Task: Find connections with filter location New Glasgow with filter topic #Startupswith filter profile language German with filter current company Jet Airways with filter school Anjuman Institute of Technology and Management with filter industry Technology, Information and Media with filter service category Product Marketing with filter keywords title Title Analyst
Action: Mouse moved to (263, 308)
Screenshot: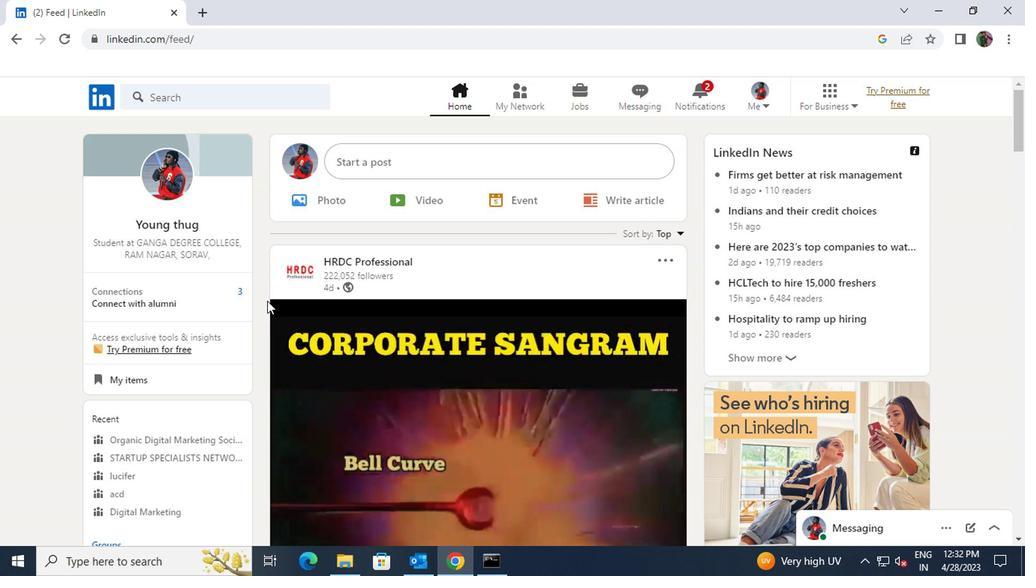 
Action: Mouse pressed left at (263, 308)
Screenshot: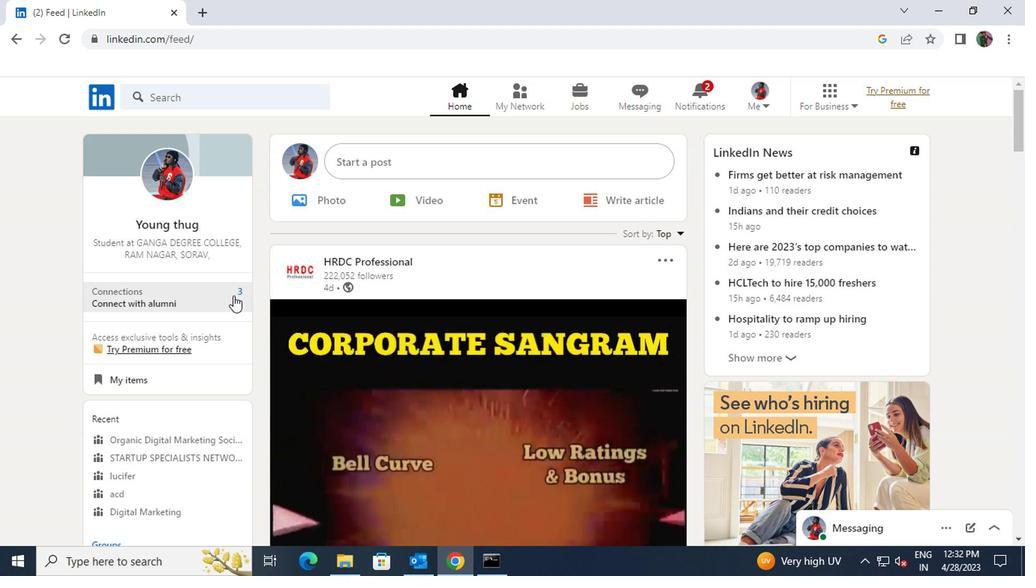 
Action: Mouse moved to (269, 225)
Screenshot: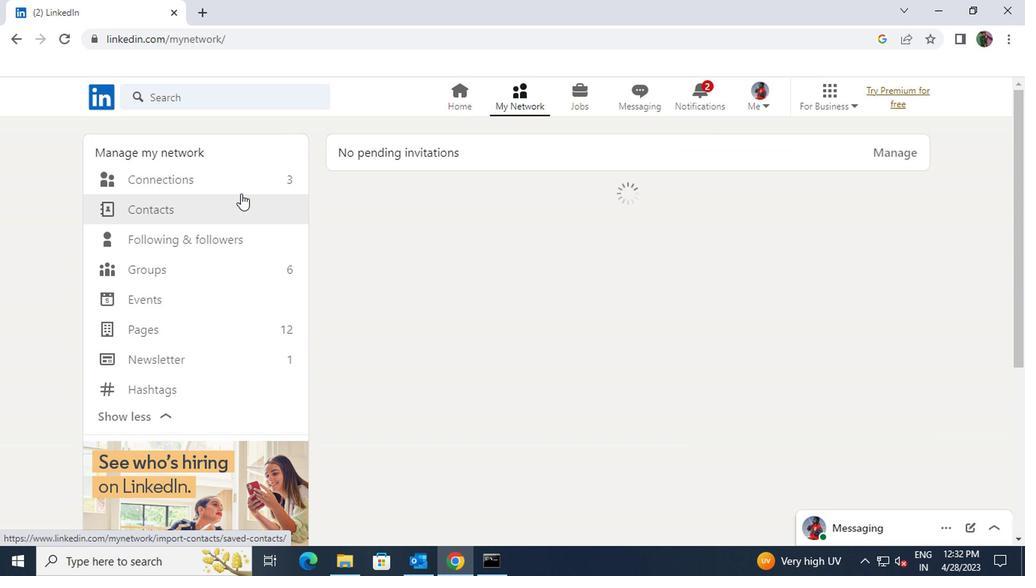 
Action: Mouse pressed left at (269, 225)
Screenshot: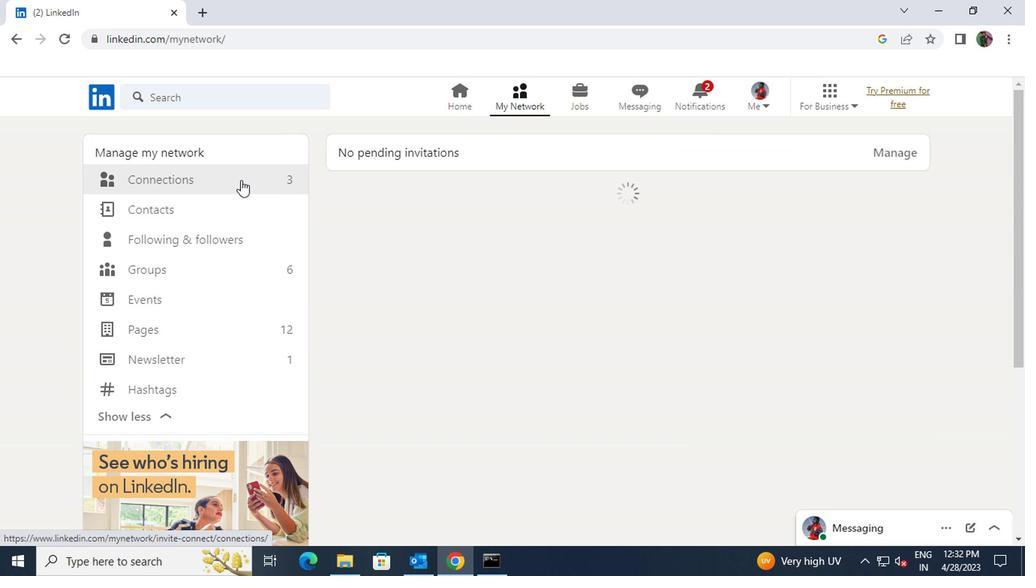 
Action: Mouse moved to (529, 227)
Screenshot: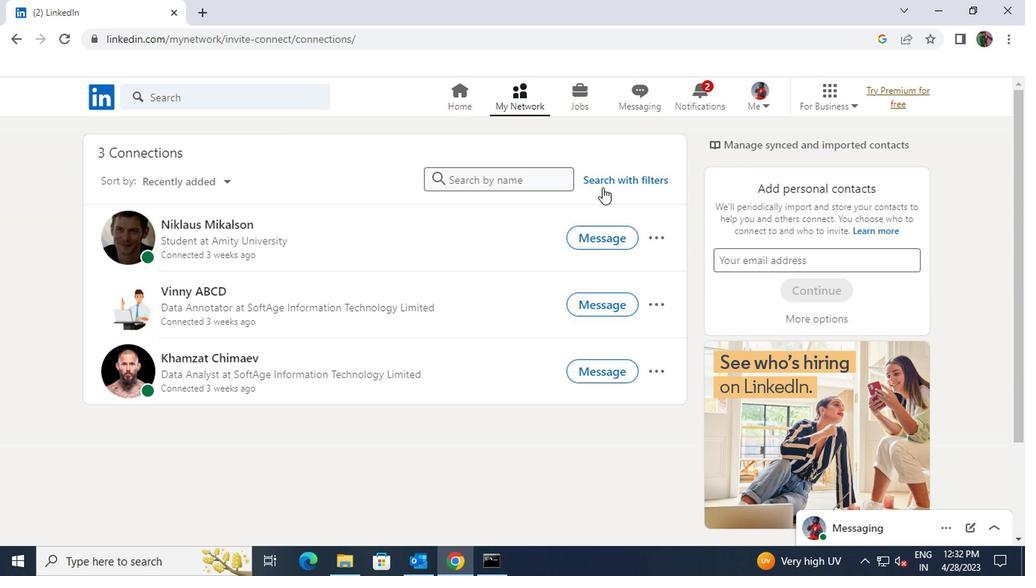
Action: Mouse pressed left at (529, 227)
Screenshot: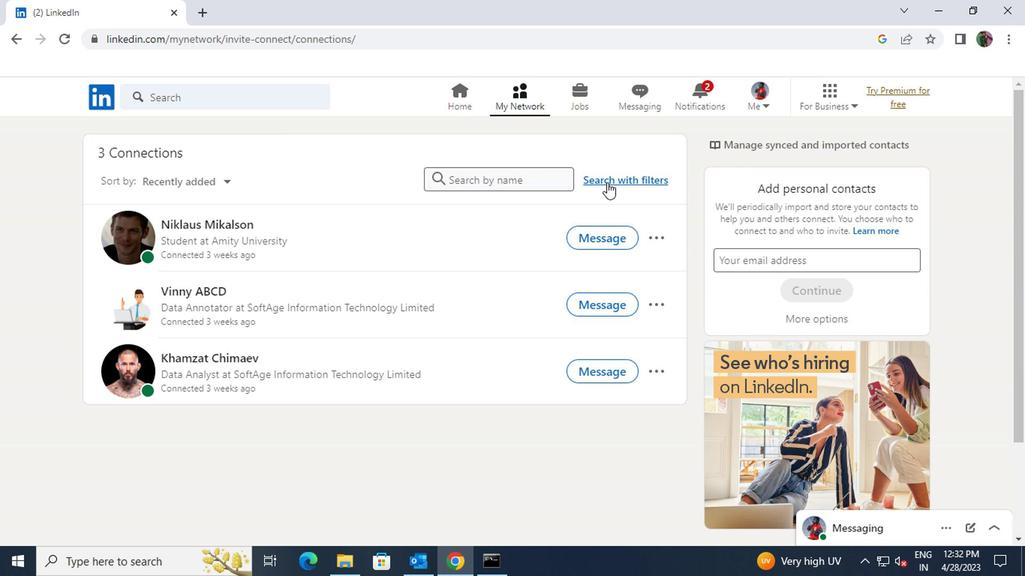 
Action: Mouse moved to (496, 198)
Screenshot: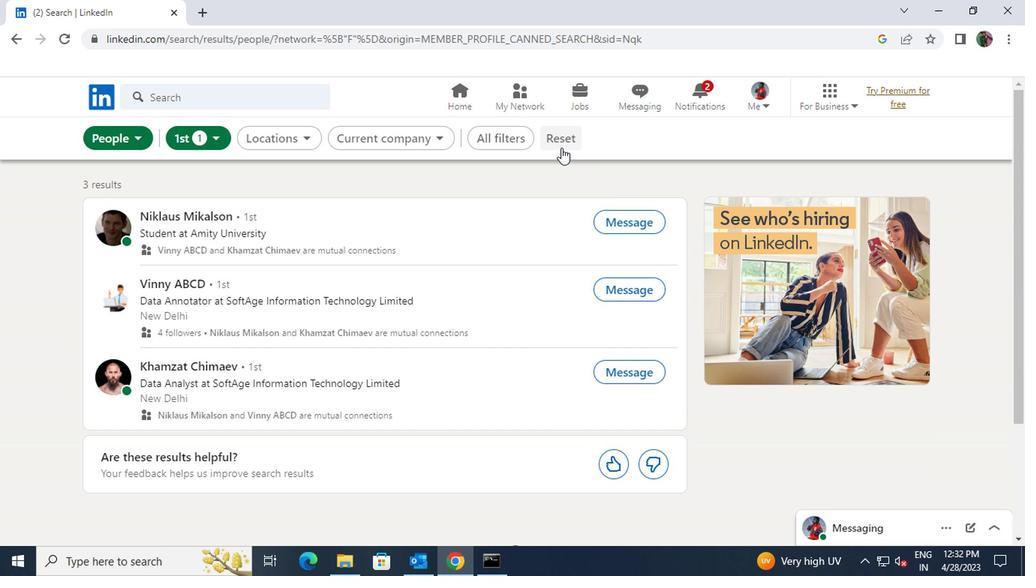 
Action: Mouse pressed left at (496, 198)
Screenshot: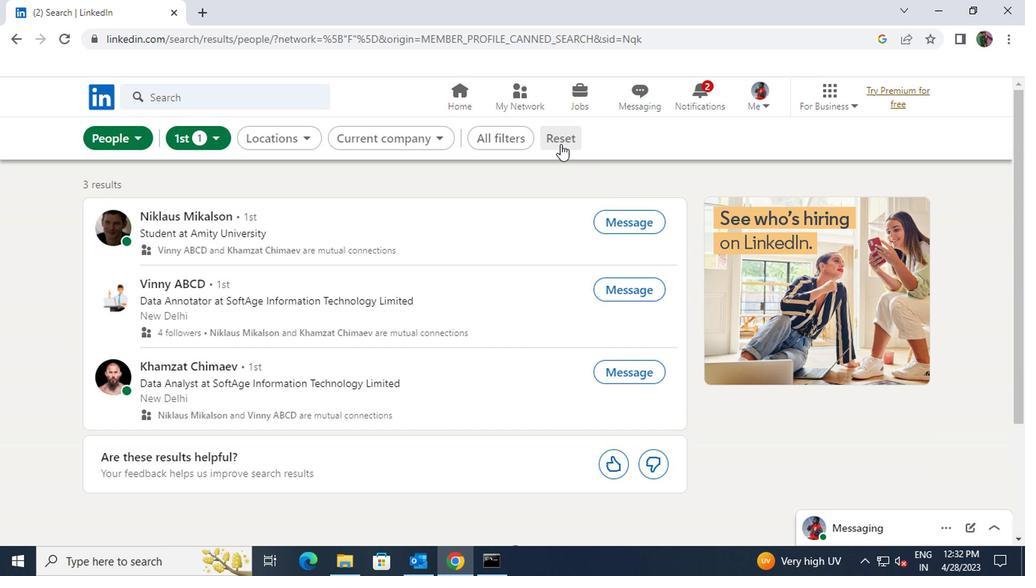 
Action: Mouse moved to (479, 197)
Screenshot: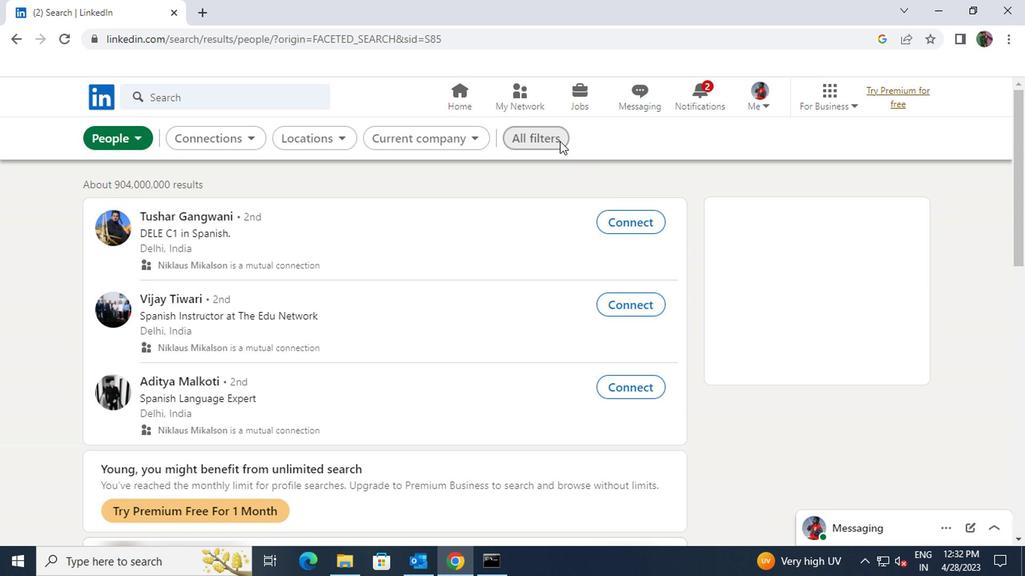 
Action: Mouse pressed left at (479, 197)
Screenshot: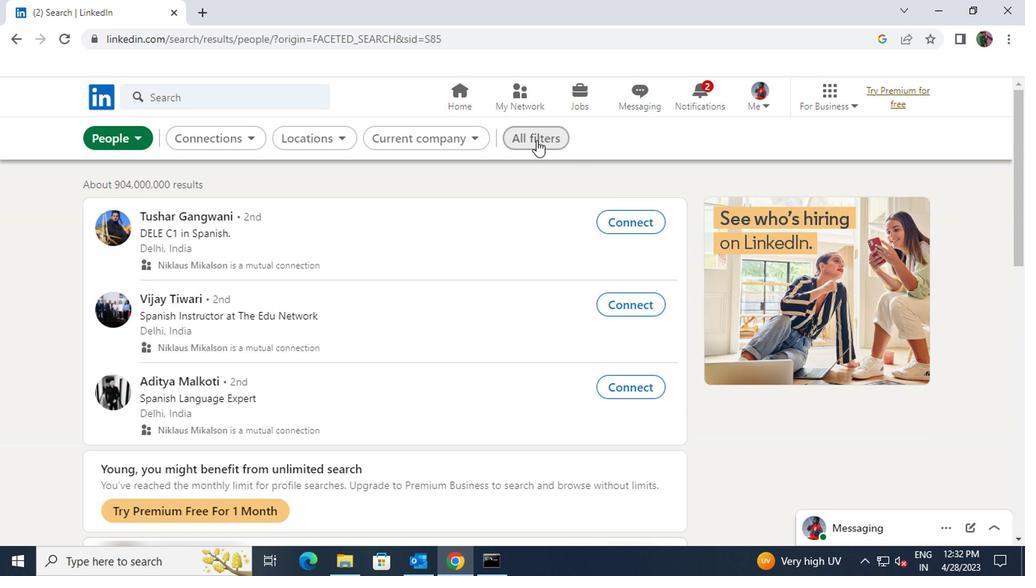 
Action: Mouse moved to (618, 313)
Screenshot: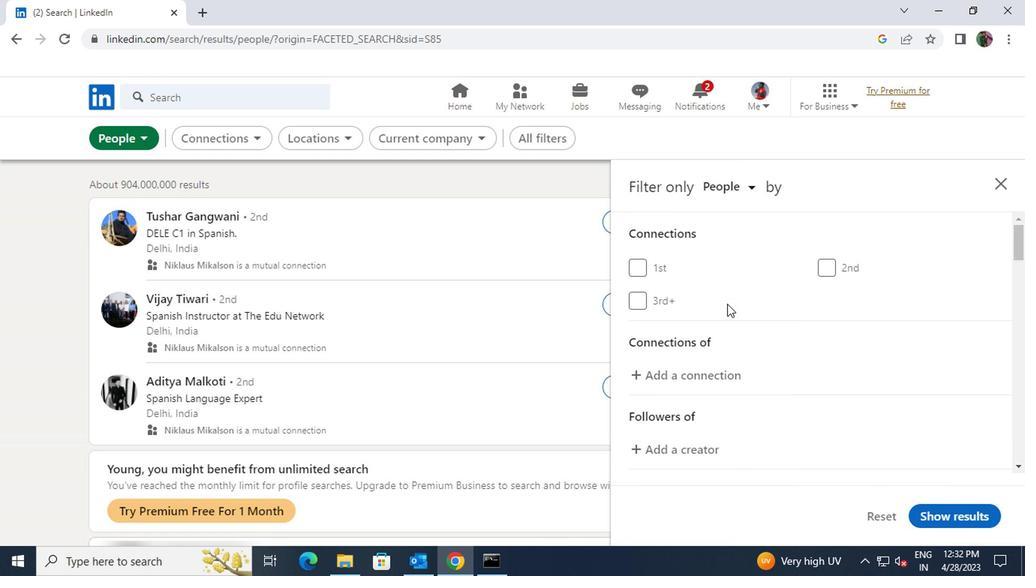 
Action: Mouse scrolled (618, 312) with delta (0, 0)
Screenshot: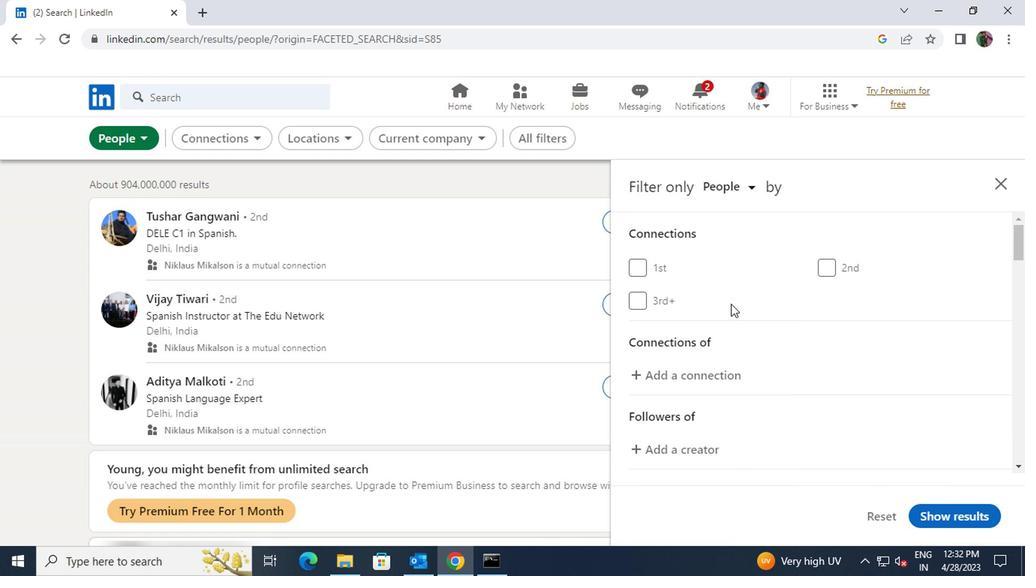 
Action: Mouse scrolled (618, 312) with delta (0, 0)
Screenshot: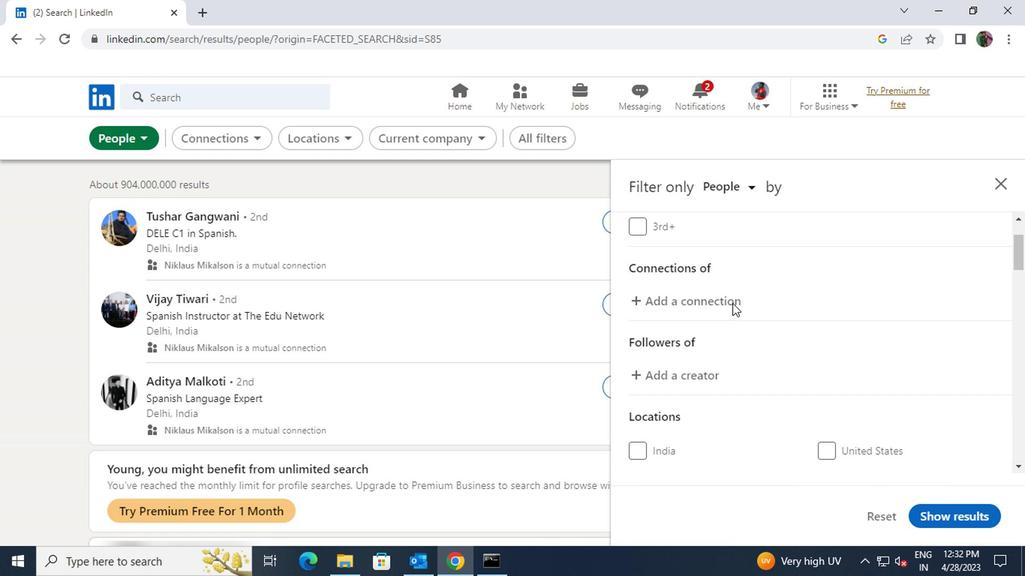 
Action: Mouse scrolled (618, 312) with delta (0, 0)
Screenshot: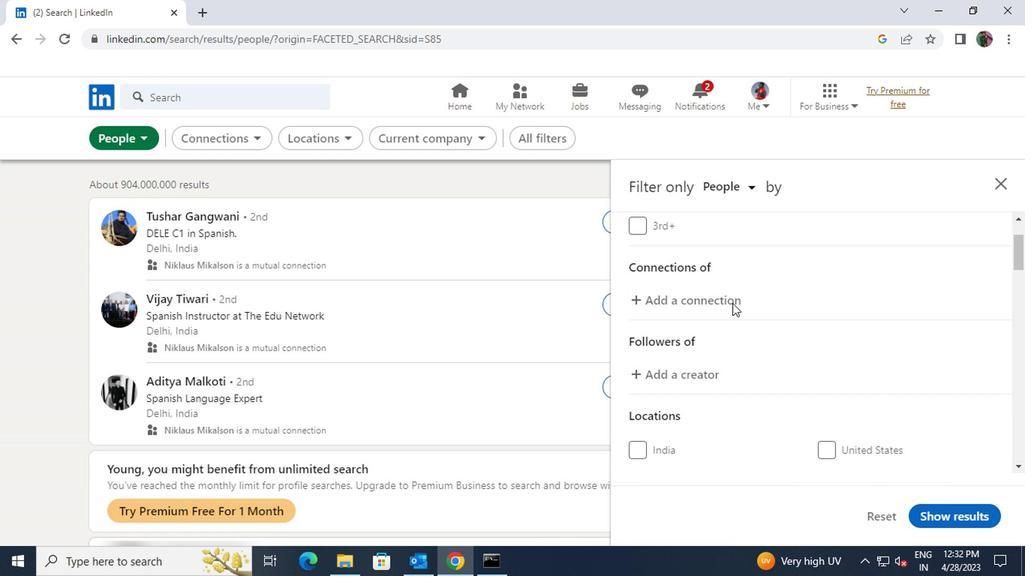 
Action: Mouse moved to (694, 352)
Screenshot: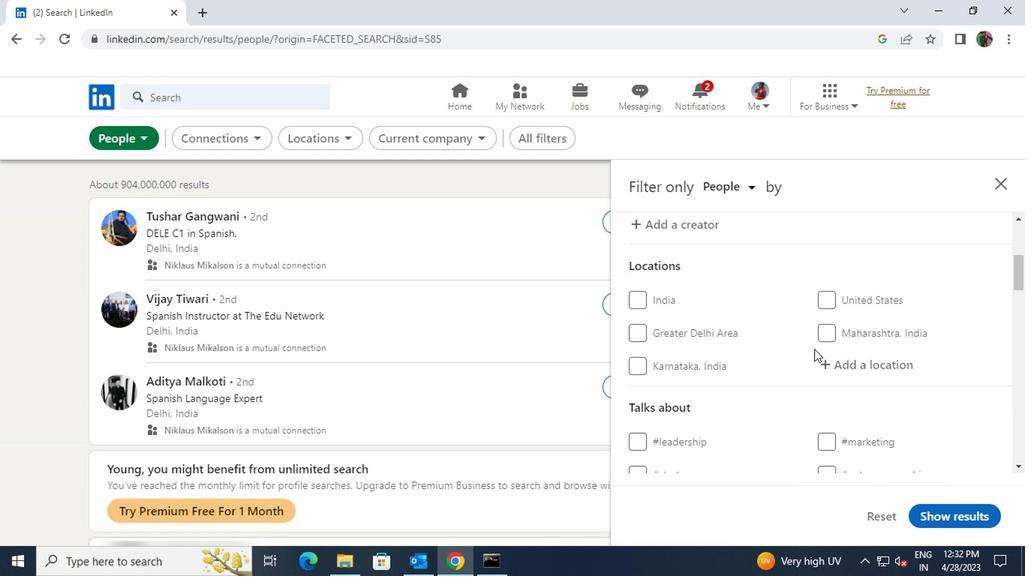 
Action: Mouse pressed left at (694, 352)
Screenshot: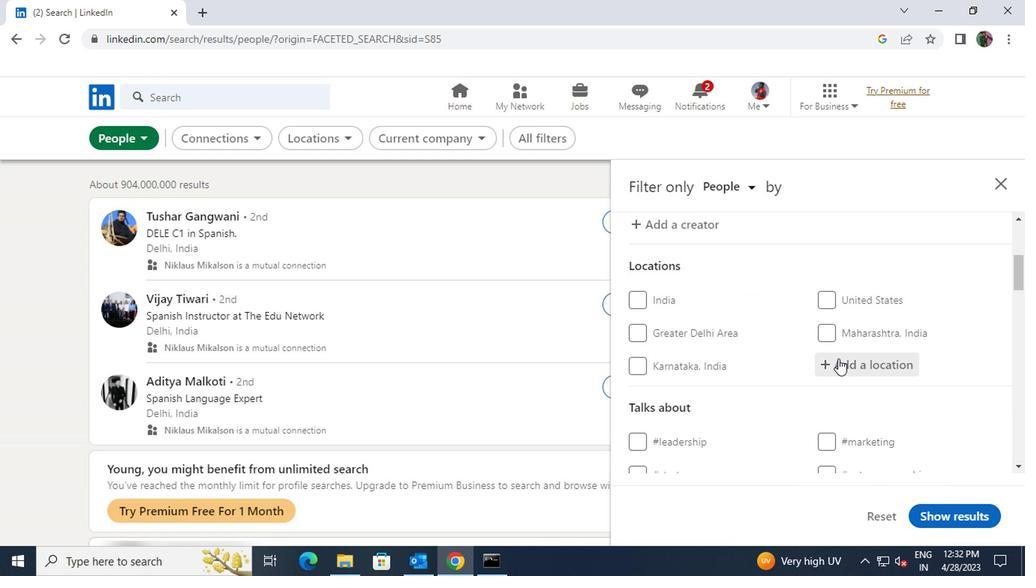 
Action: Key pressed <Key.shift>NEW<Key.space><Key.shift>GLASS
Screenshot: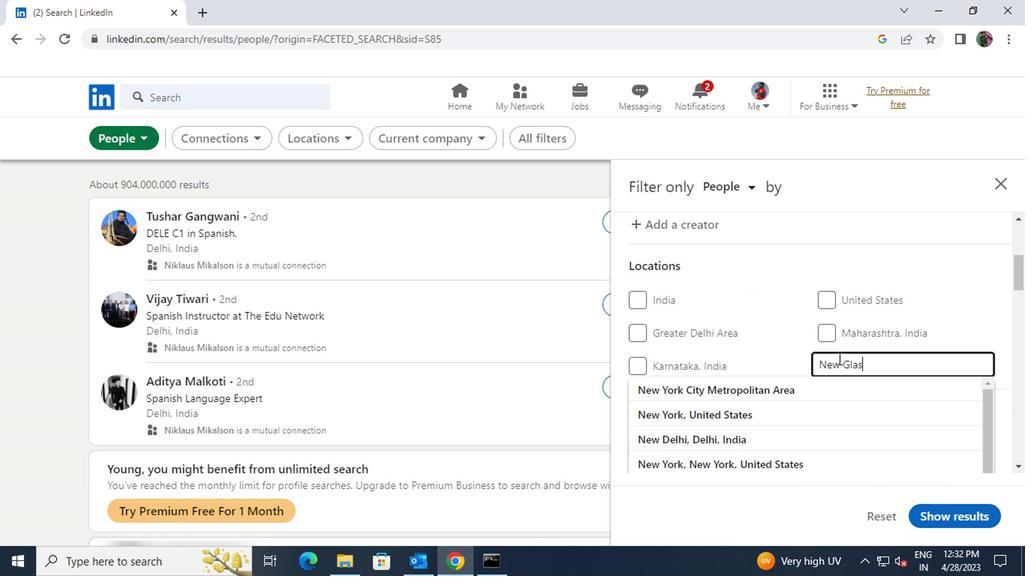 
Action: Mouse moved to (693, 367)
Screenshot: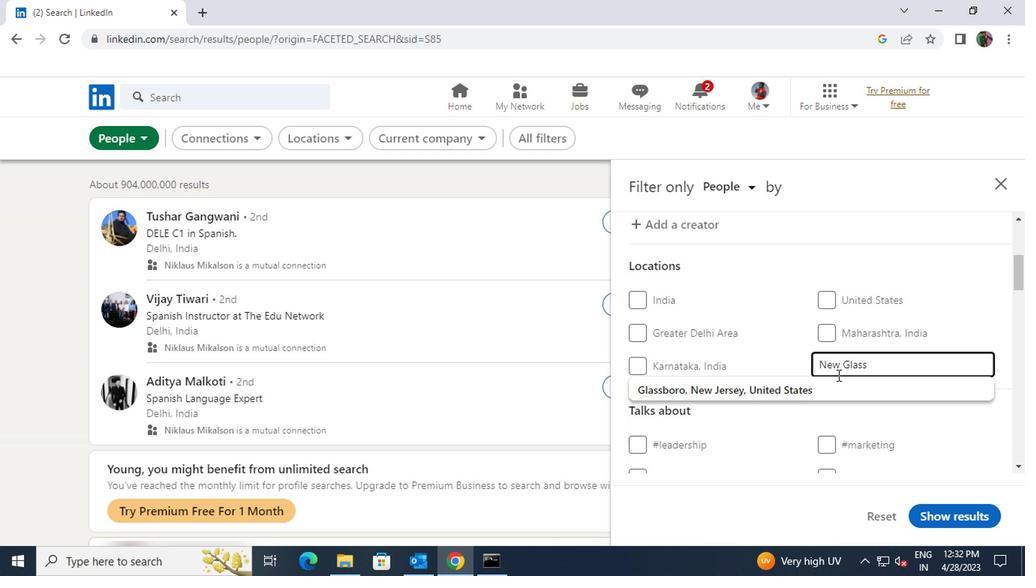 
Action: Mouse pressed left at (693, 367)
Screenshot: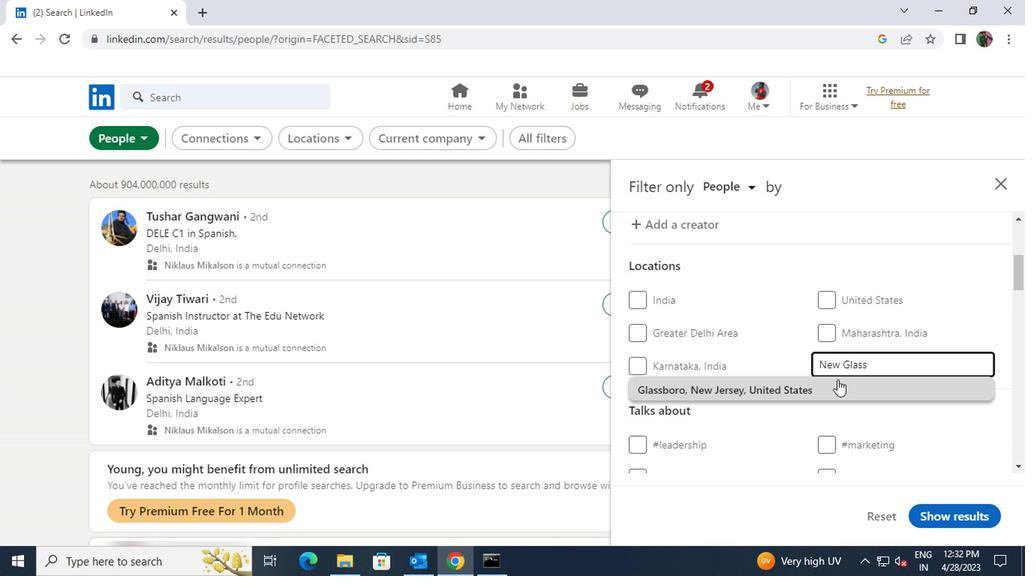
Action: Mouse scrolled (693, 367) with delta (0, 0)
Screenshot: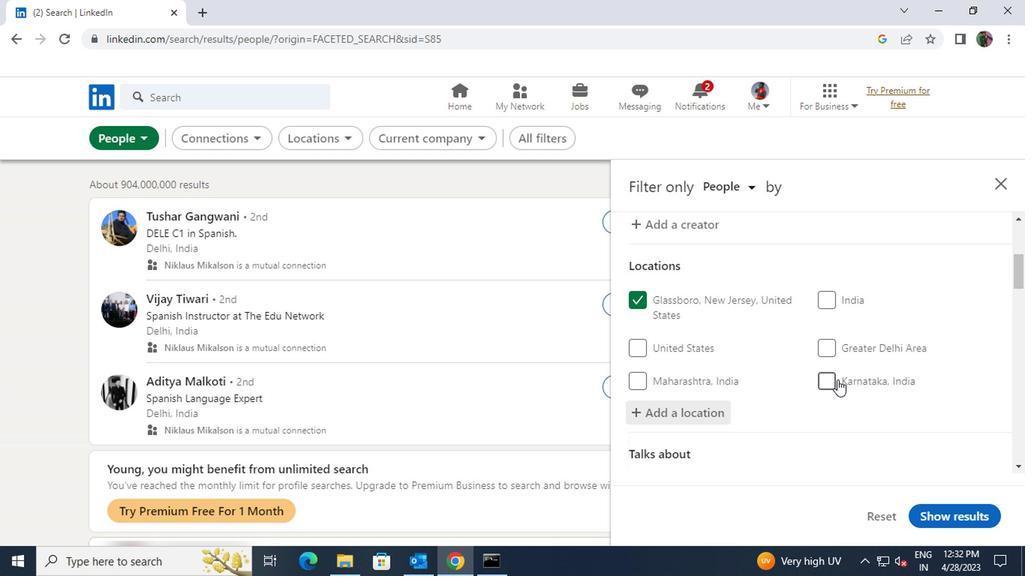 
Action: Mouse scrolled (693, 367) with delta (0, 0)
Screenshot: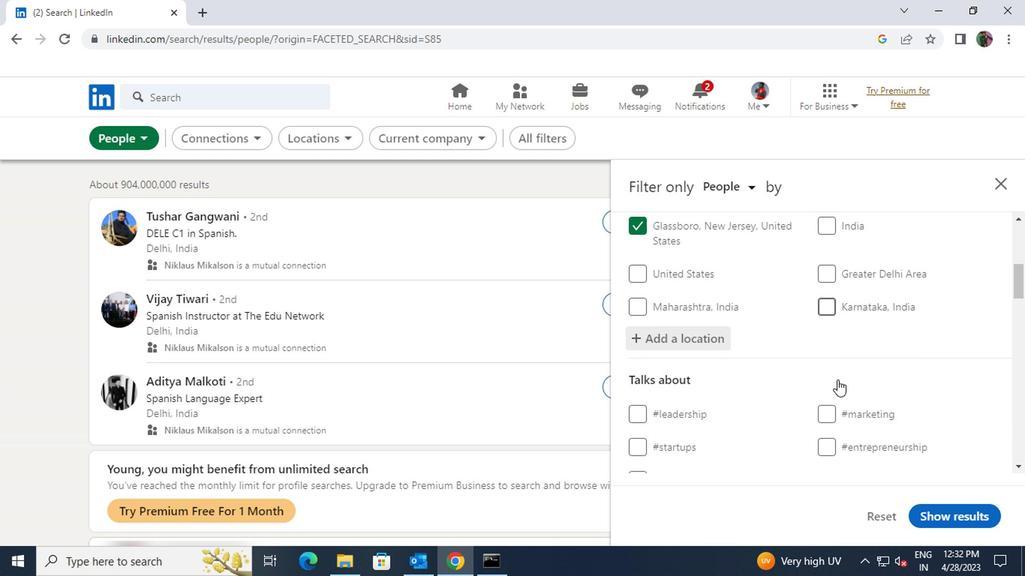 
Action: Mouse scrolled (693, 367) with delta (0, 0)
Screenshot: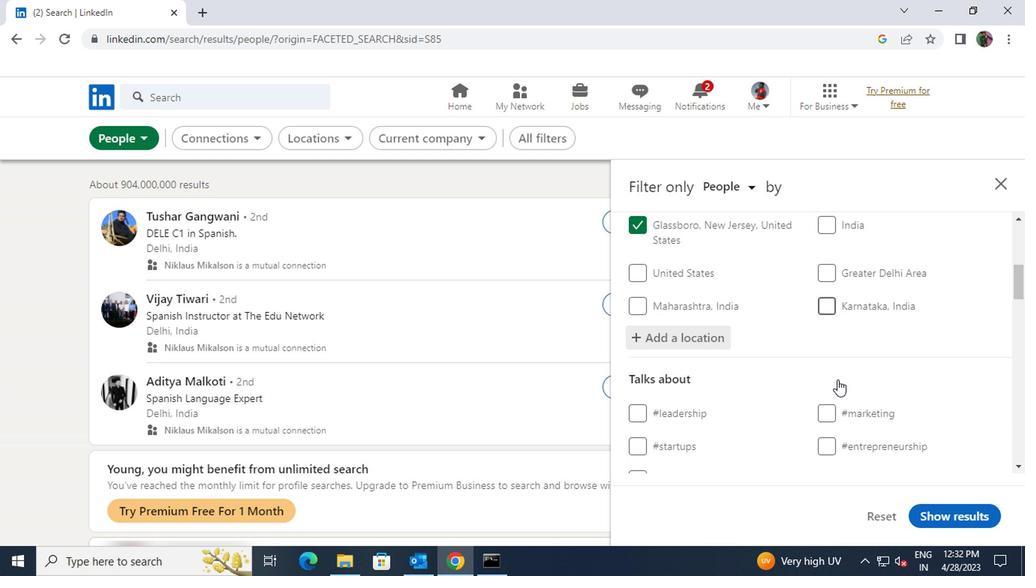 
Action: Mouse moved to (696, 332)
Screenshot: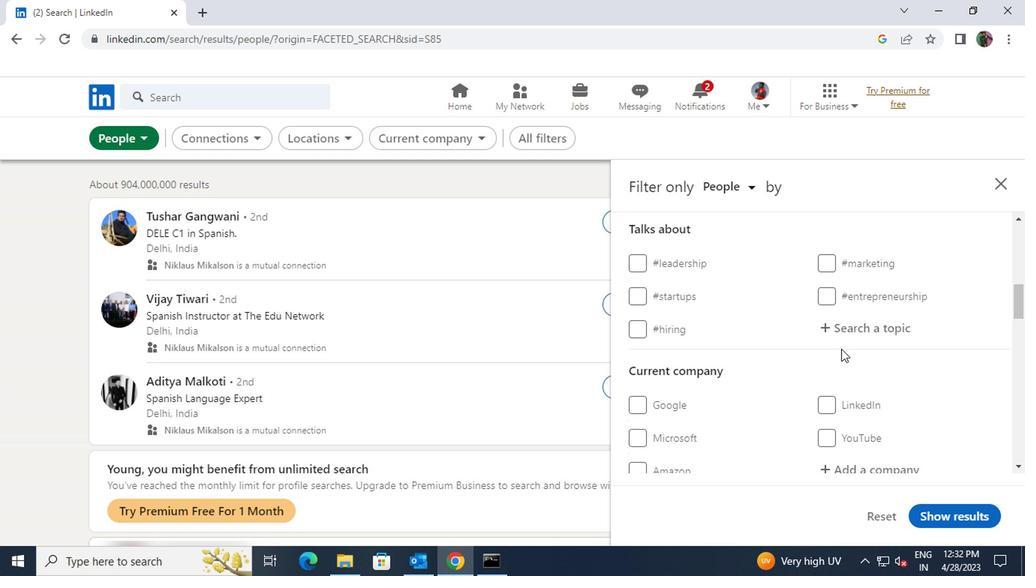
Action: Mouse pressed left at (696, 332)
Screenshot: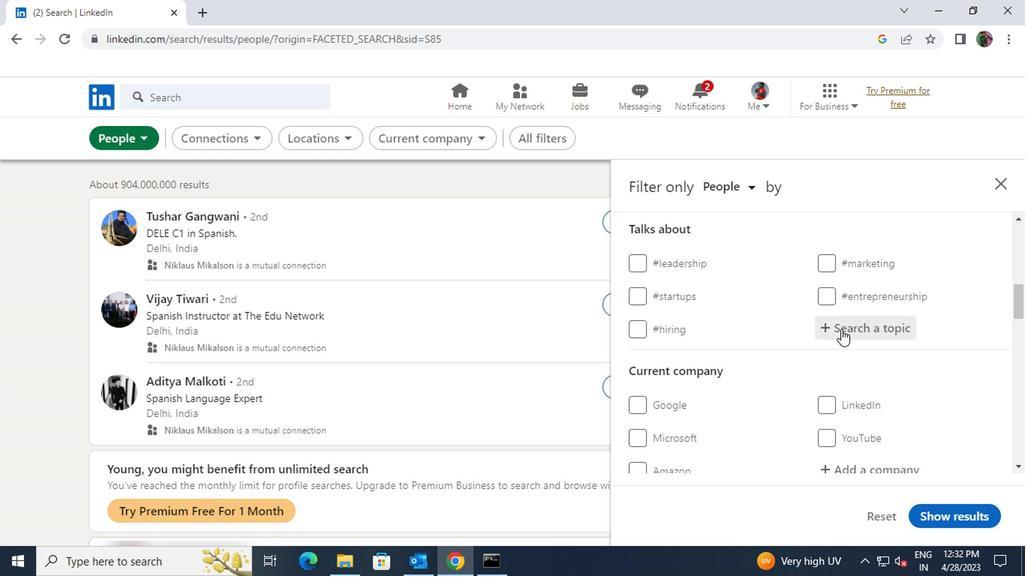 
Action: Key pressed <Key.shift>STARTU
Screenshot: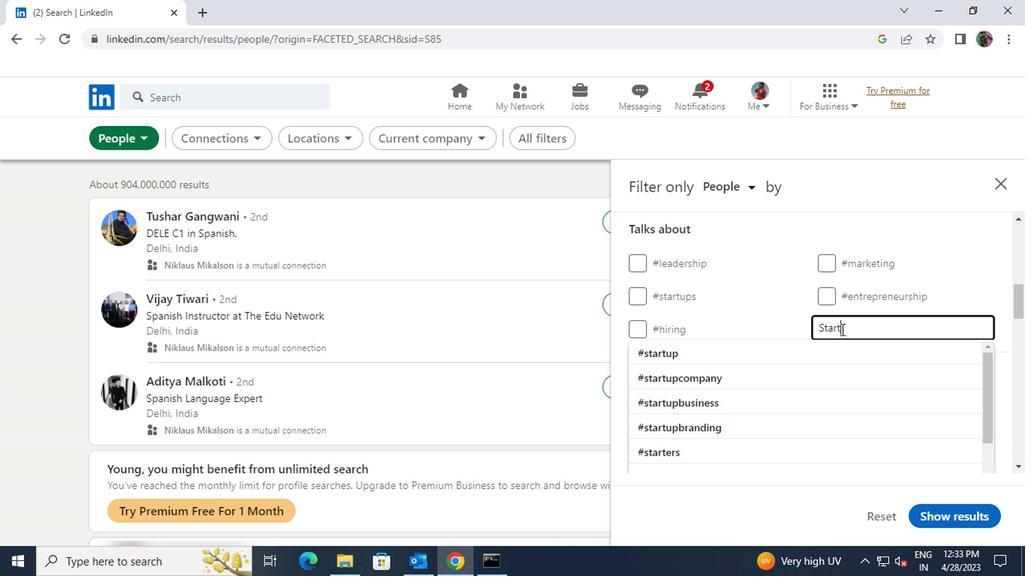 
Action: Mouse moved to (701, 341)
Screenshot: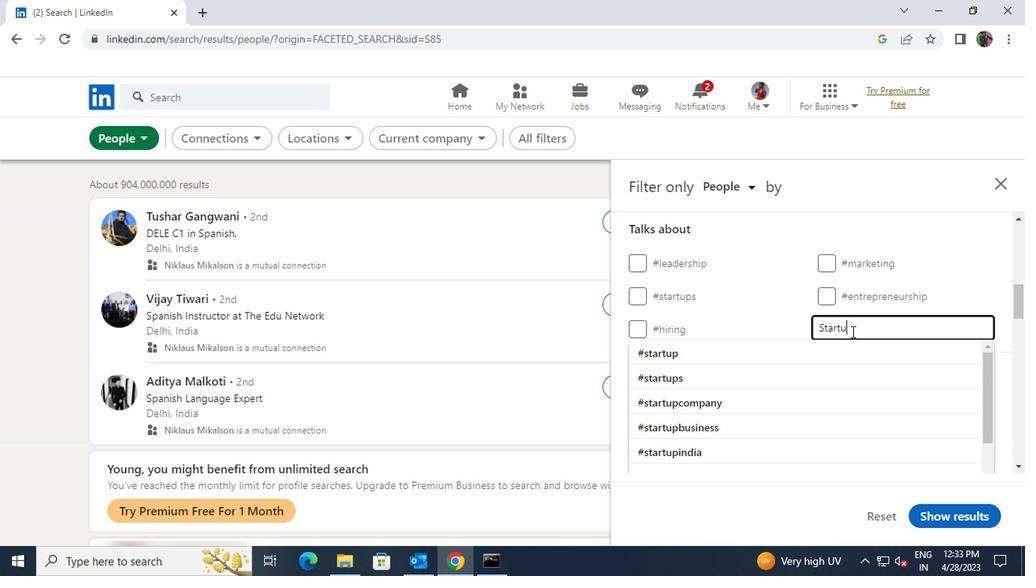 
Action: Mouse pressed left at (701, 341)
Screenshot: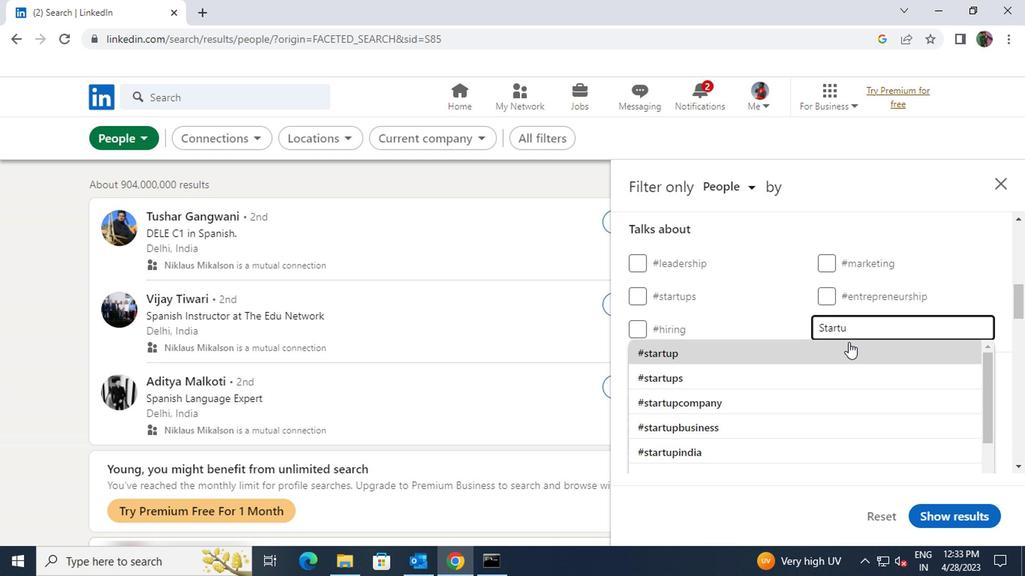 
Action: Mouse scrolled (701, 340) with delta (0, 0)
Screenshot: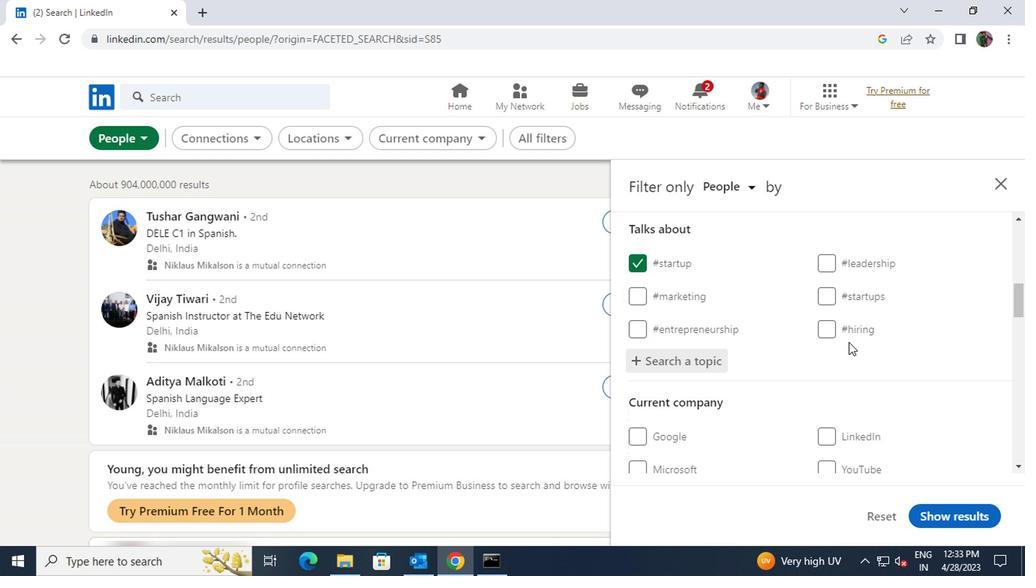 
Action: Mouse scrolled (701, 340) with delta (0, 0)
Screenshot: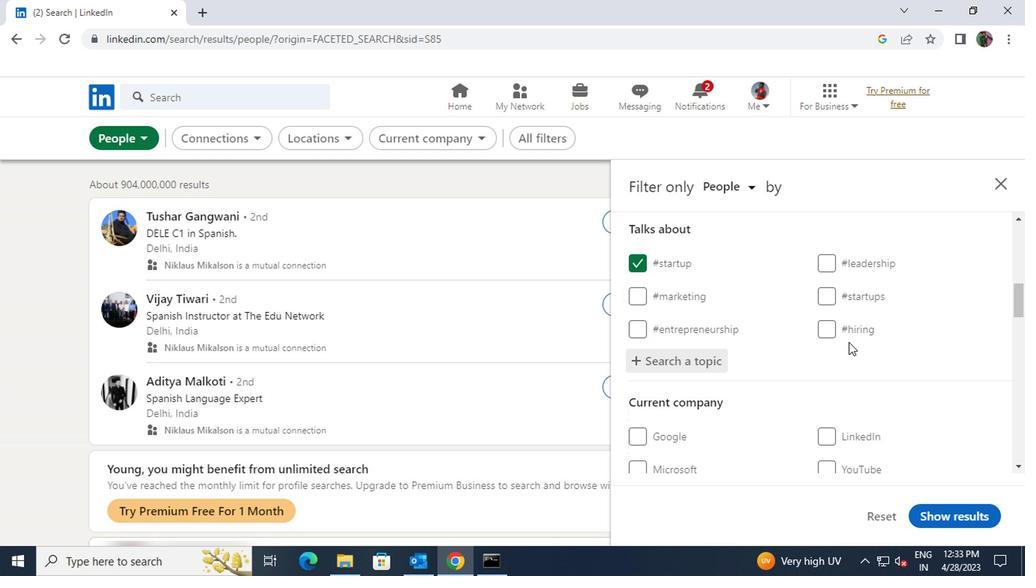 
Action: Mouse scrolled (701, 340) with delta (0, 0)
Screenshot: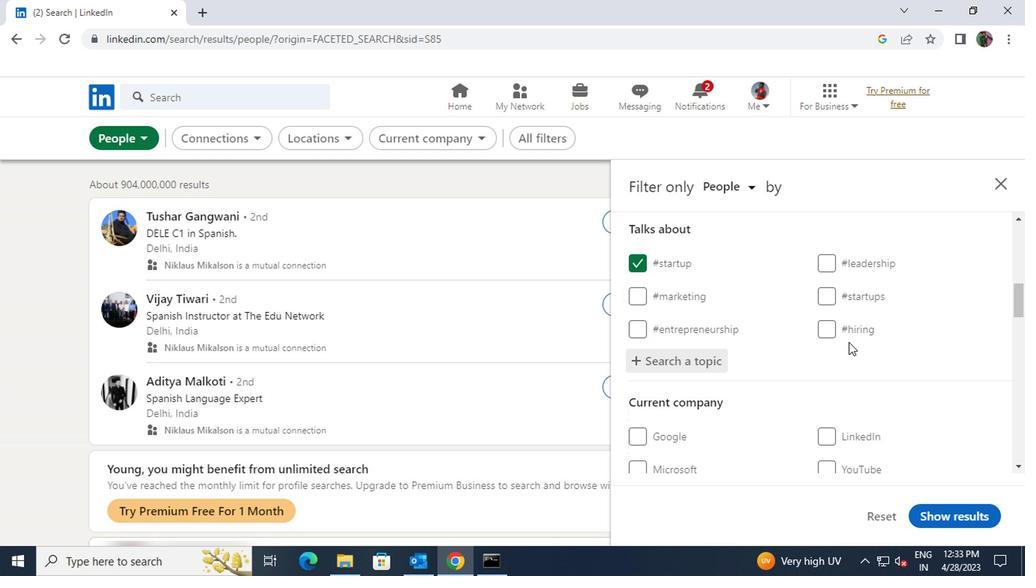 
Action: Mouse scrolled (701, 340) with delta (0, 0)
Screenshot: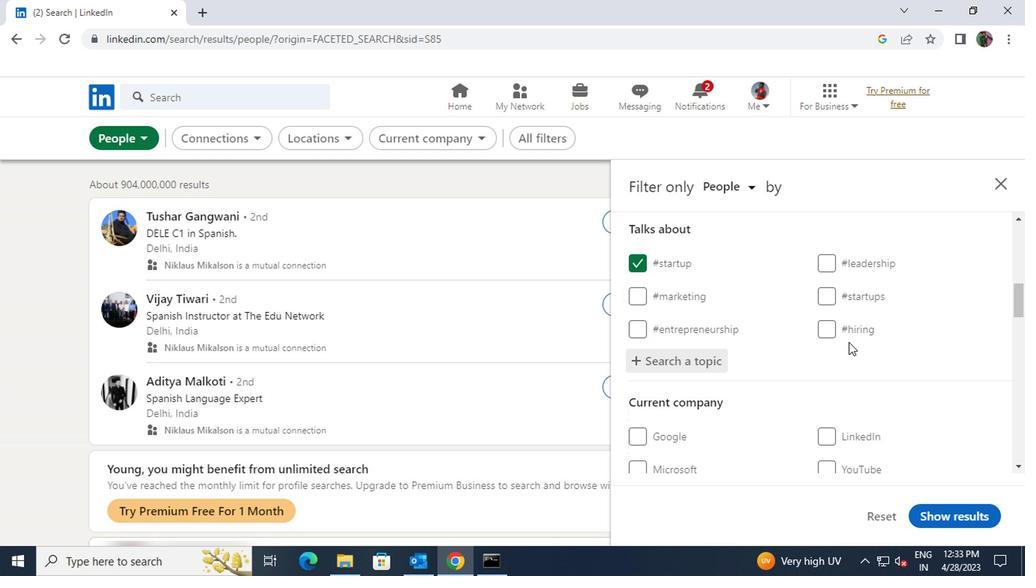 
Action: Mouse scrolled (701, 340) with delta (0, 0)
Screenshot: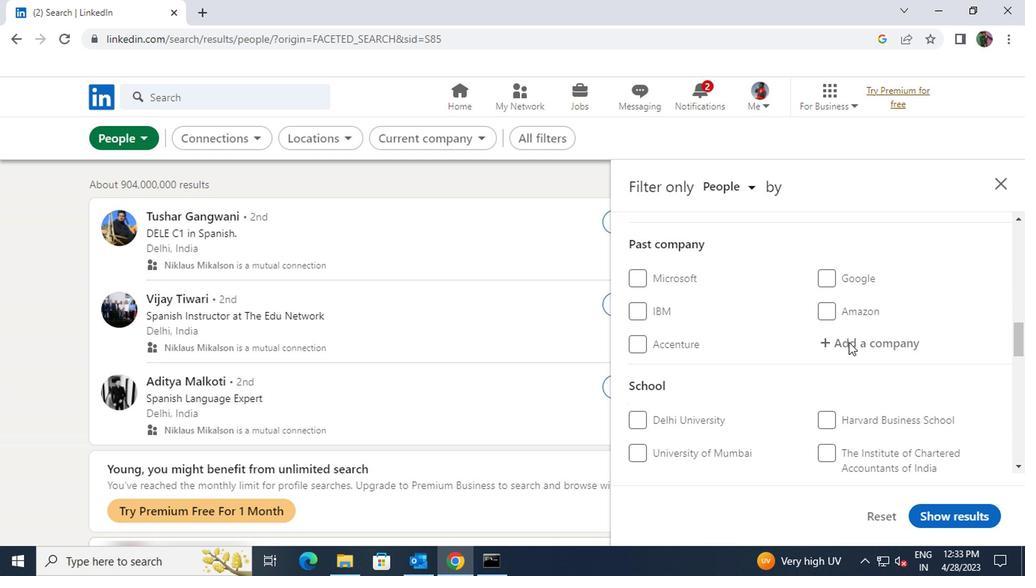 
Action: Mouse scrolled (701, 340) with delta (0, 0)
Screenshot: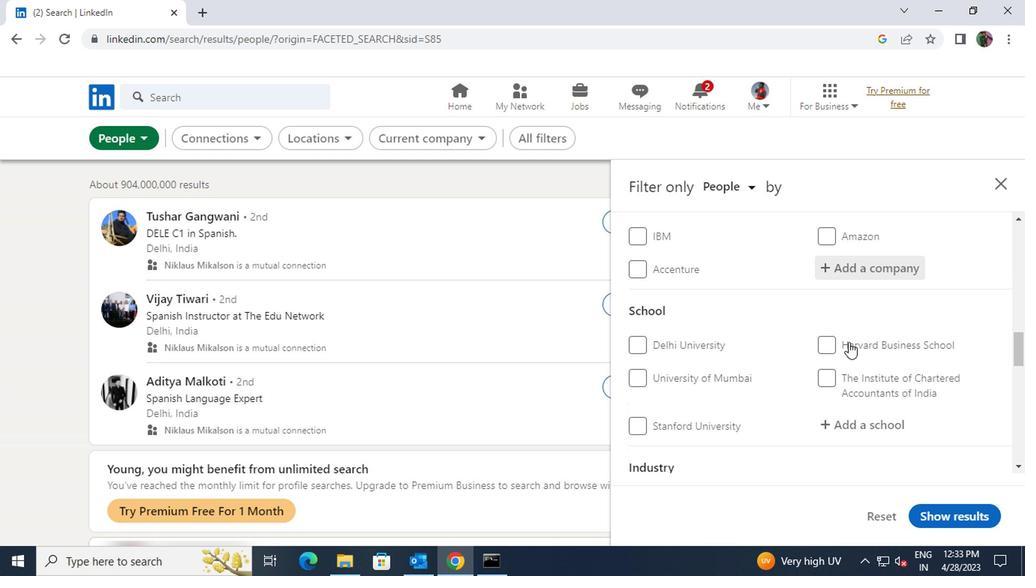 
Action: Mouse scrolled (701, 340) with delta (0, 0)
Screenshot: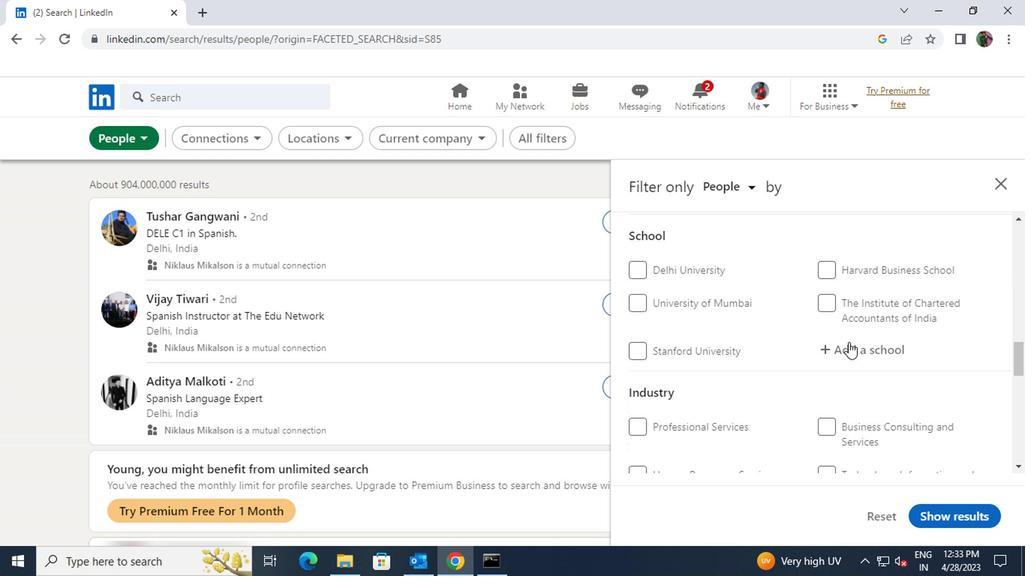 
Action: Mouse scrolled (701, 340) with delta (0, 0)
Screenshot: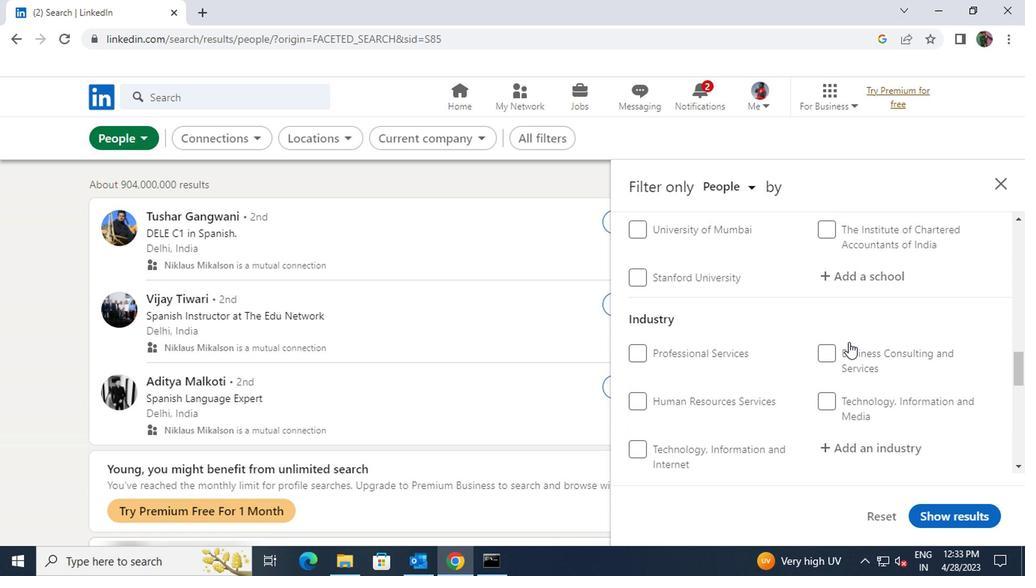 
Action: Mouse scrolled (701, 340) with delta (0, 0)
Screenshot: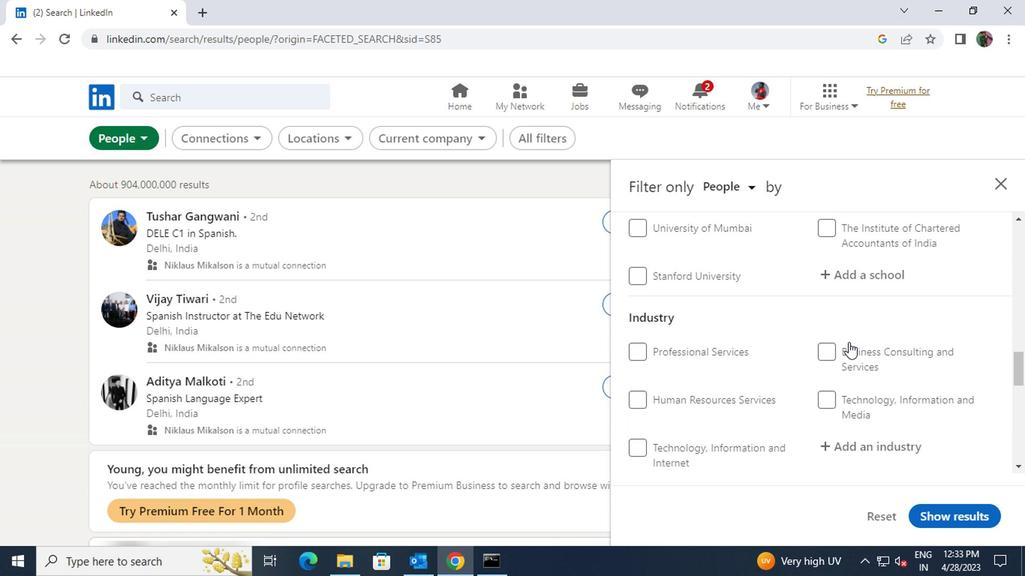 
Action: Mouse scrolled (701, 340) with delta (0, 0)
Screenshot: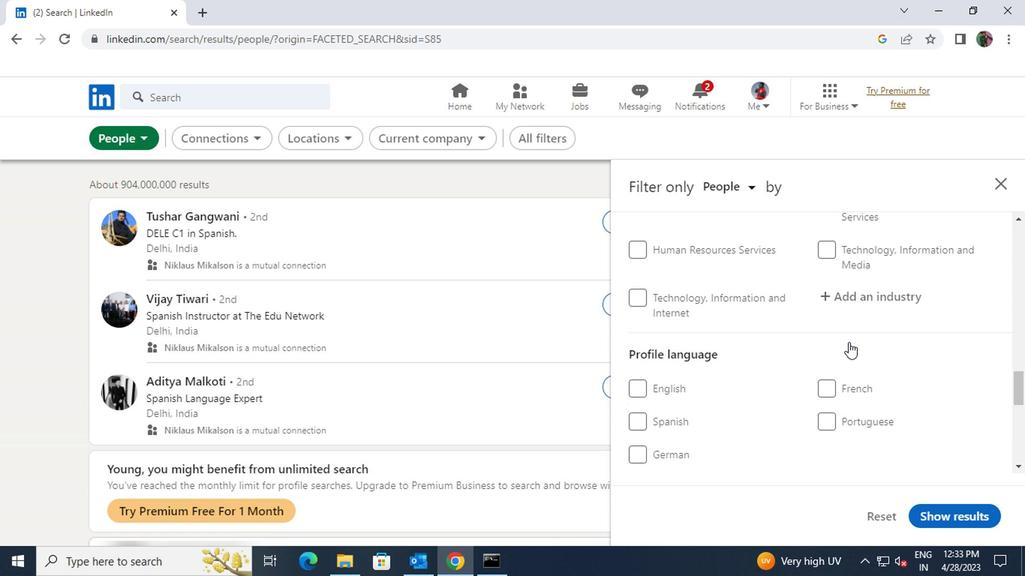 
Action: Mouse moved to (555, 368)
Screenshot: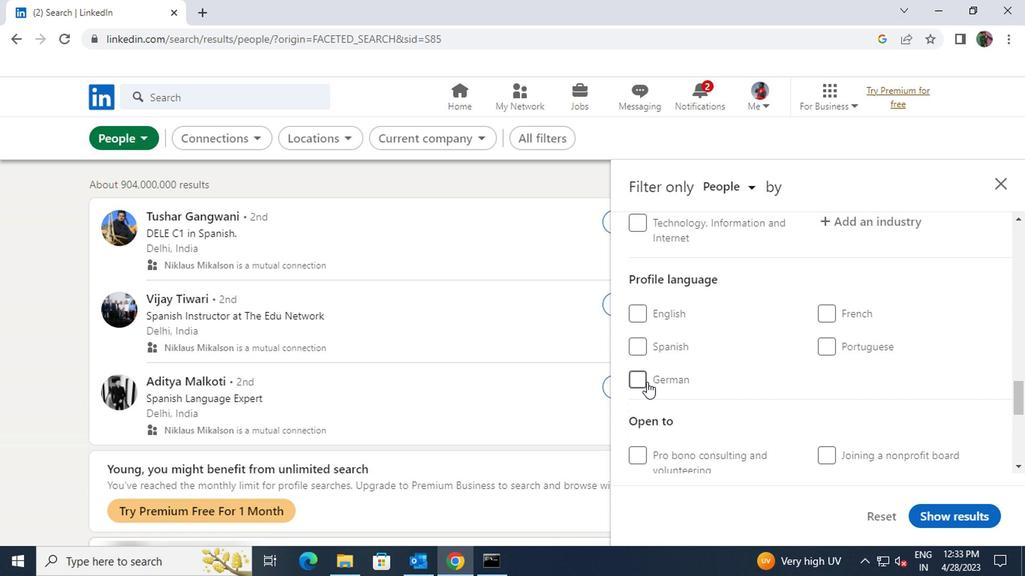 
Action: Mouse pressed left at (555, 368)
Screenshot: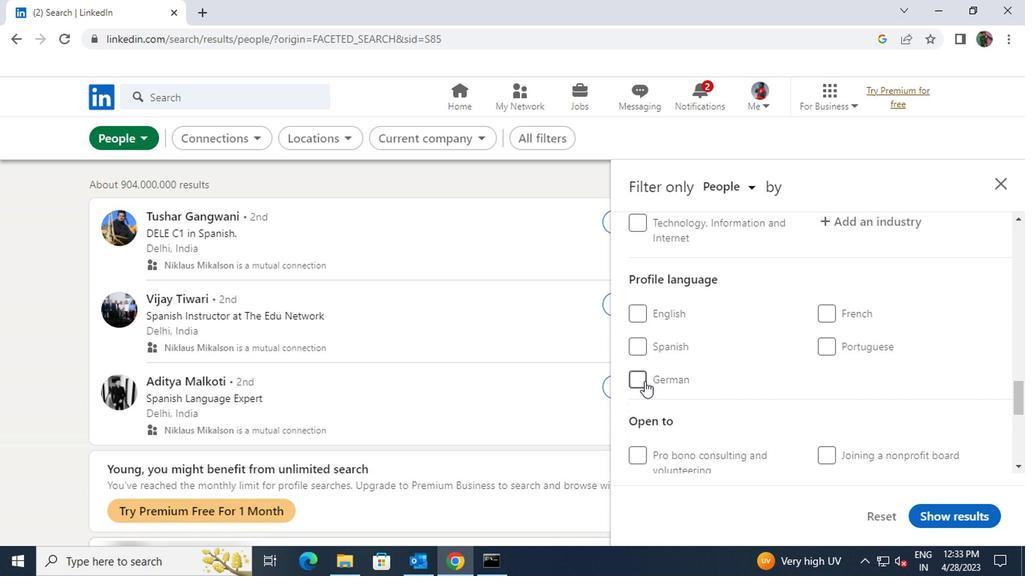 
Action: Mouse moved to (627, 366)
Screenshot: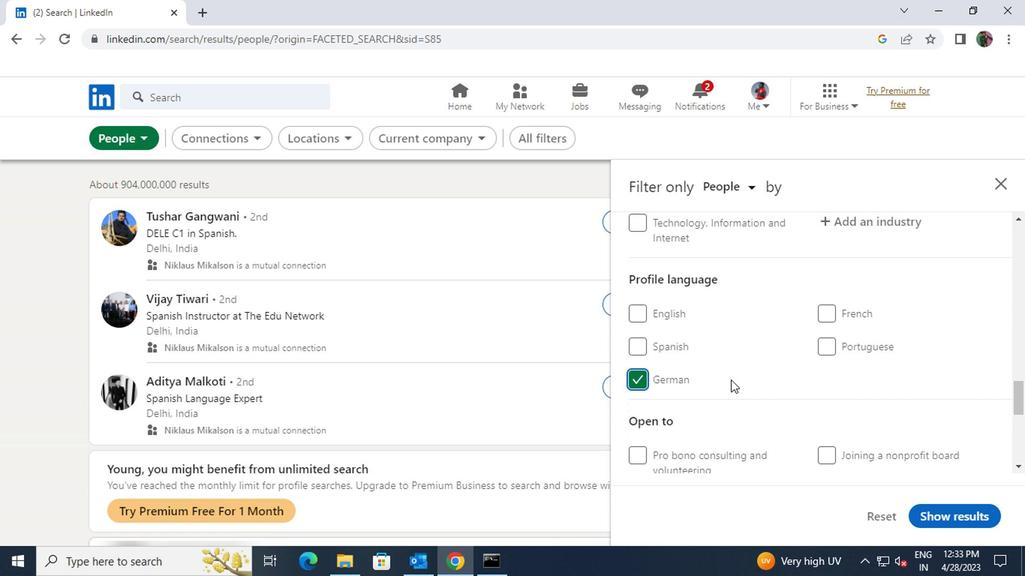 
Action: Mouse scrolled (627, 366) with delta (0, 0)
Screenshot: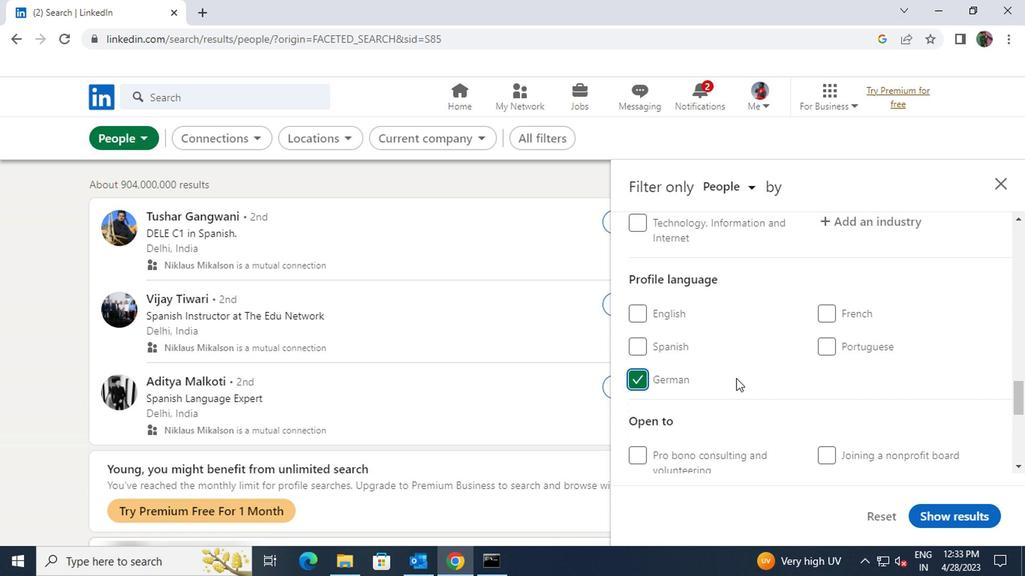 
Action: Mouse scrolled (627, 366) with delta (0, 0)
Screenshot: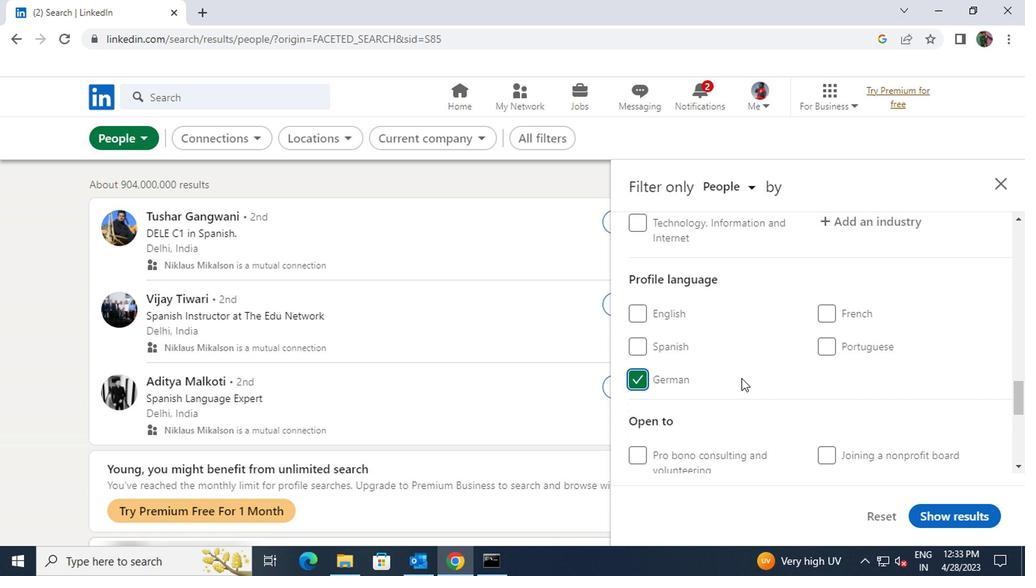 
Action: Mouse scrolled (627, 366) with delta (0, 0)
Screenshot: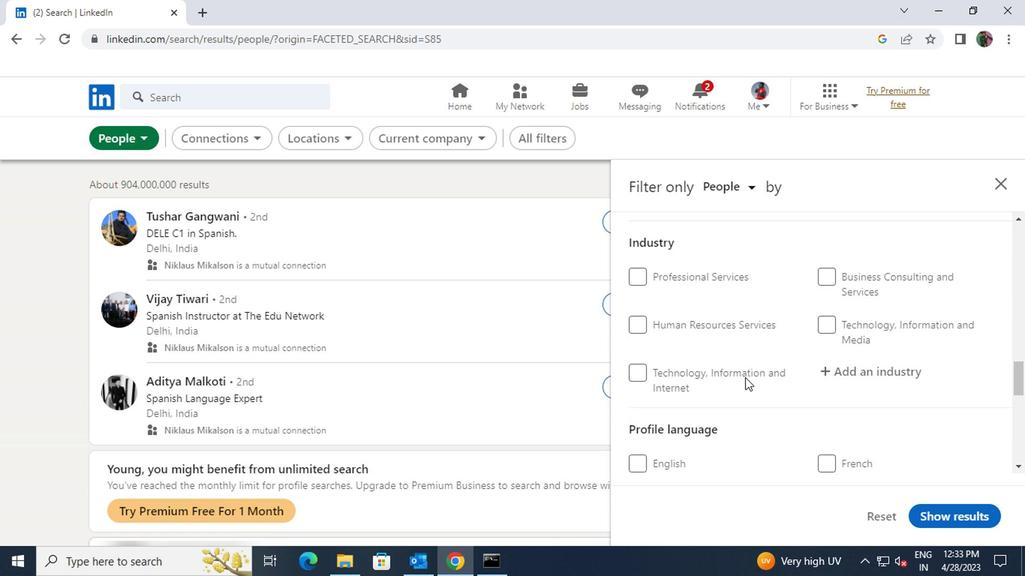 
Action: Mouse scrolled (627, 366) with delta (0, 0)
Screenshot: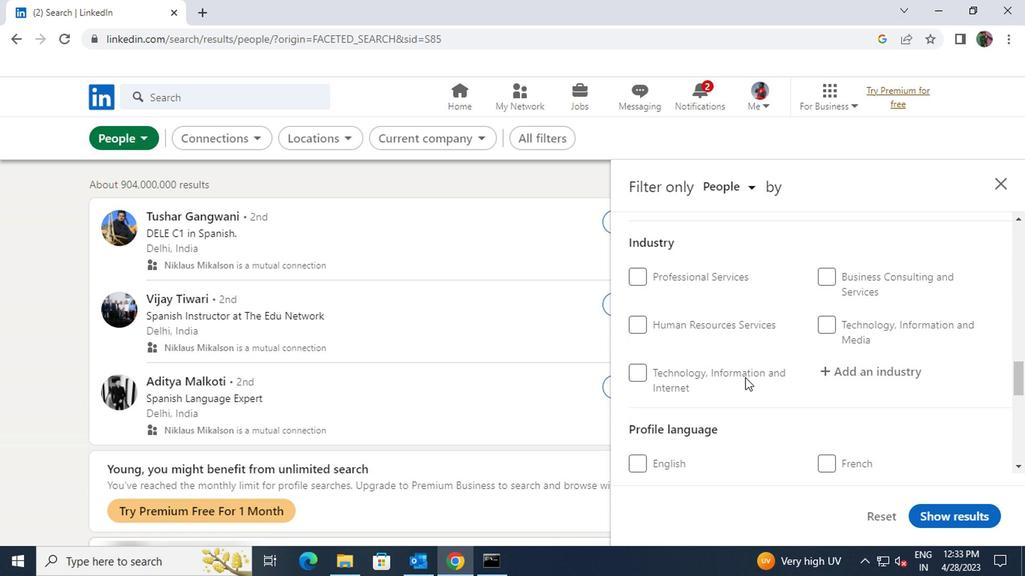 
Action: Mouse scrolled (627, 366) with delta (0, 0)
Screenshot: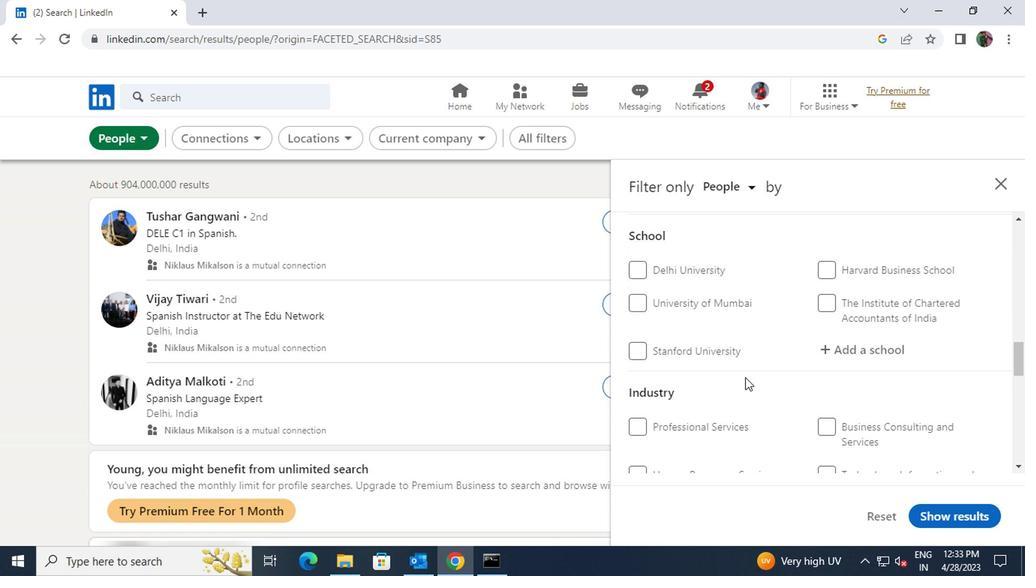 
Action: Mouse scrolled (627, 366) with delta (0, 0)
Screenshot: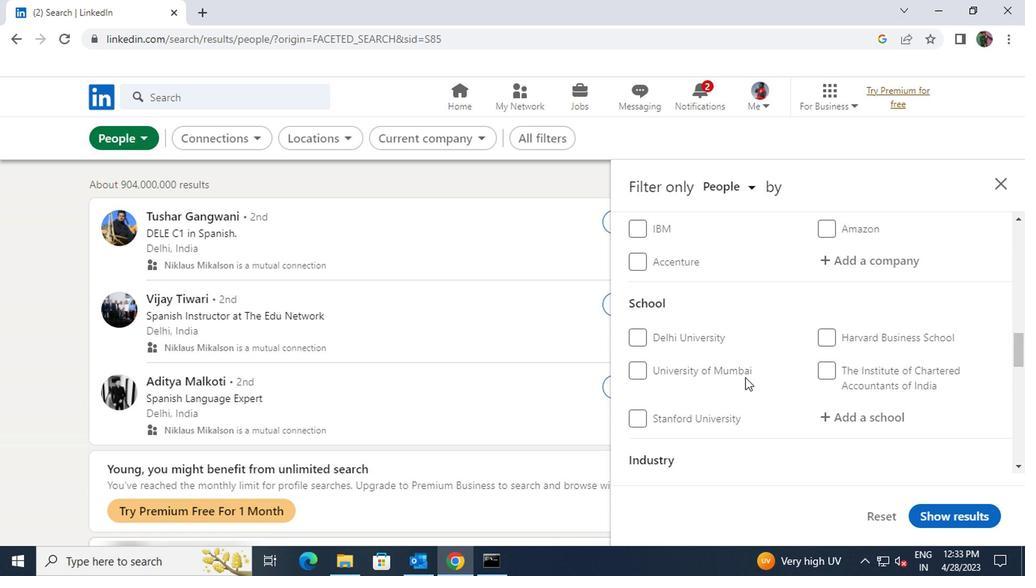 
Action: Mouse scrolled (627, 366) with delta (0, 0)
Screenshot: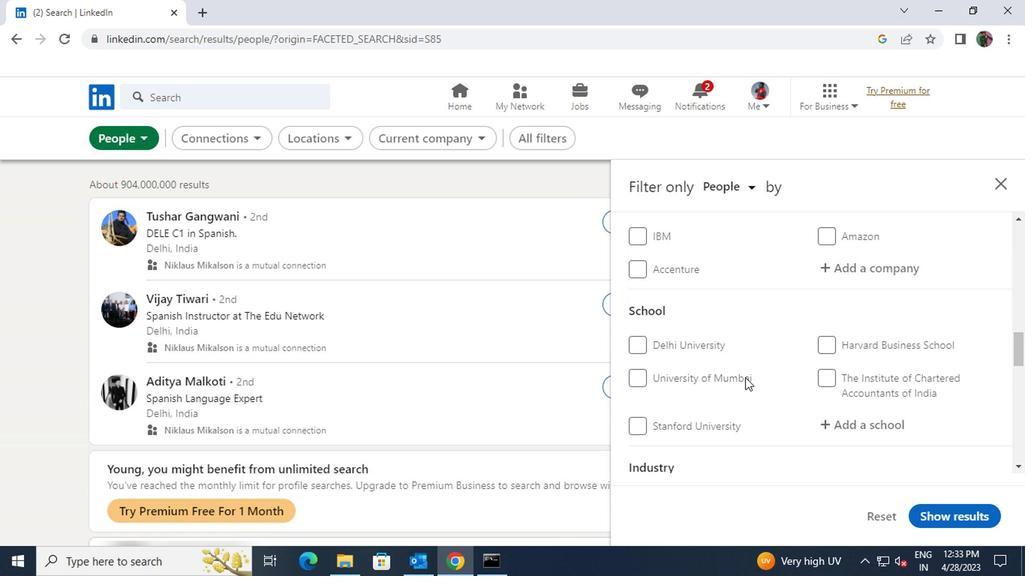 
Action: Mouse scrolled (627, 366) with delta (0, 0)
Screenshot: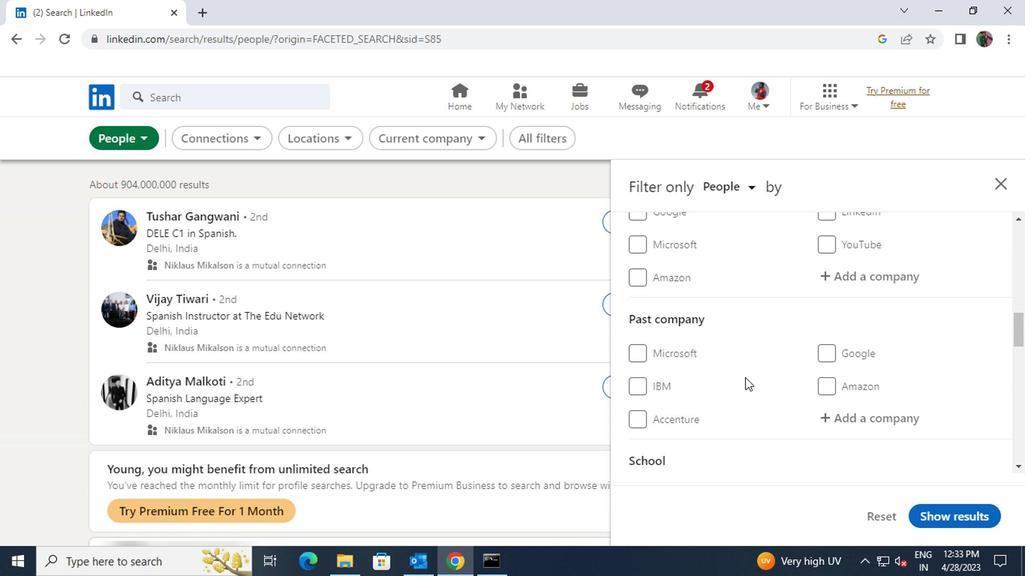 
Action: Mouse scrolled (627, 366) with delta (0, 0)
Screenshot: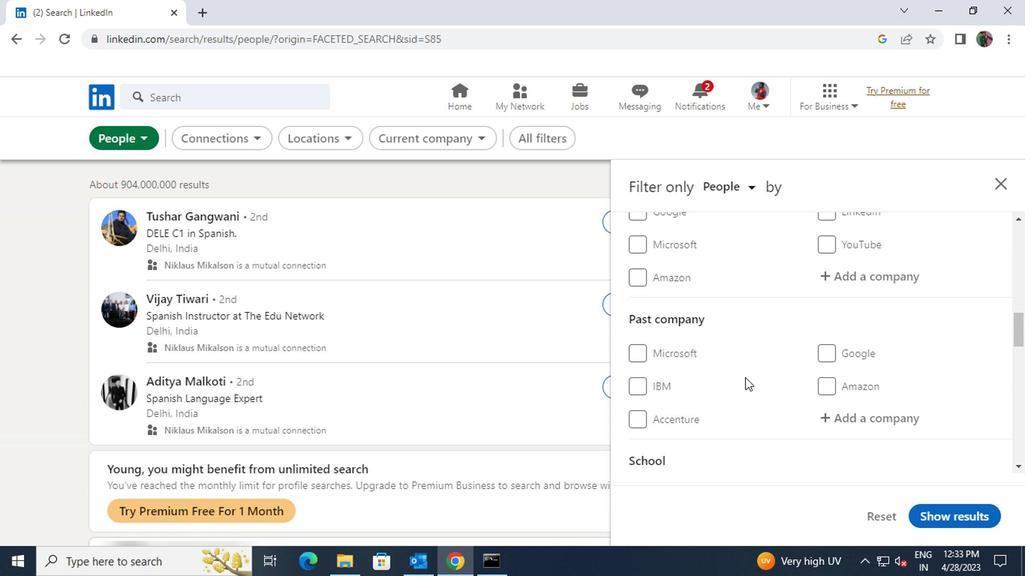 
Action: Mouse scrolled (627, 365) with delta (0, 0)
Screenshot: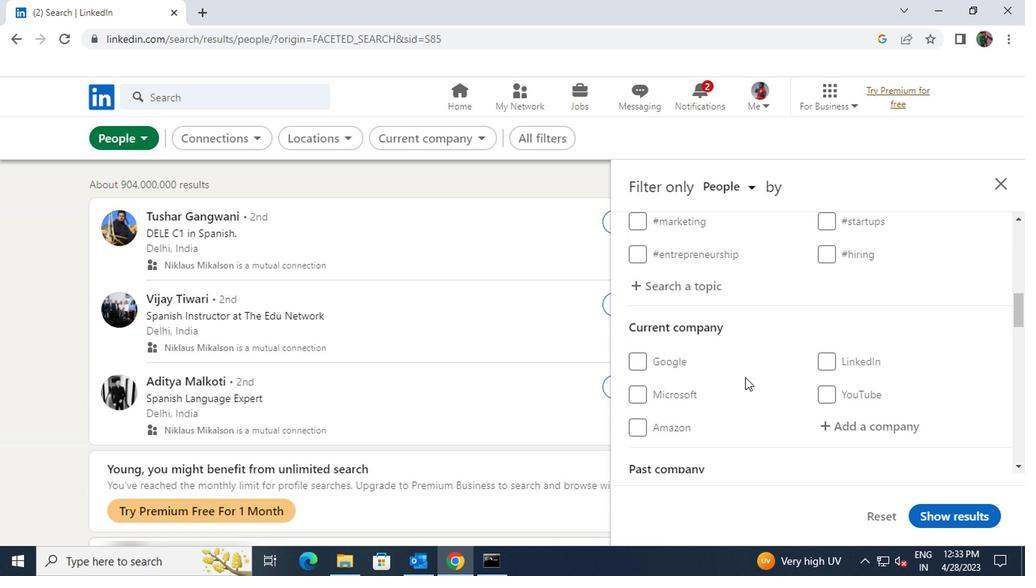 
Action: Mouse moved to (687, 347)
Screenshot: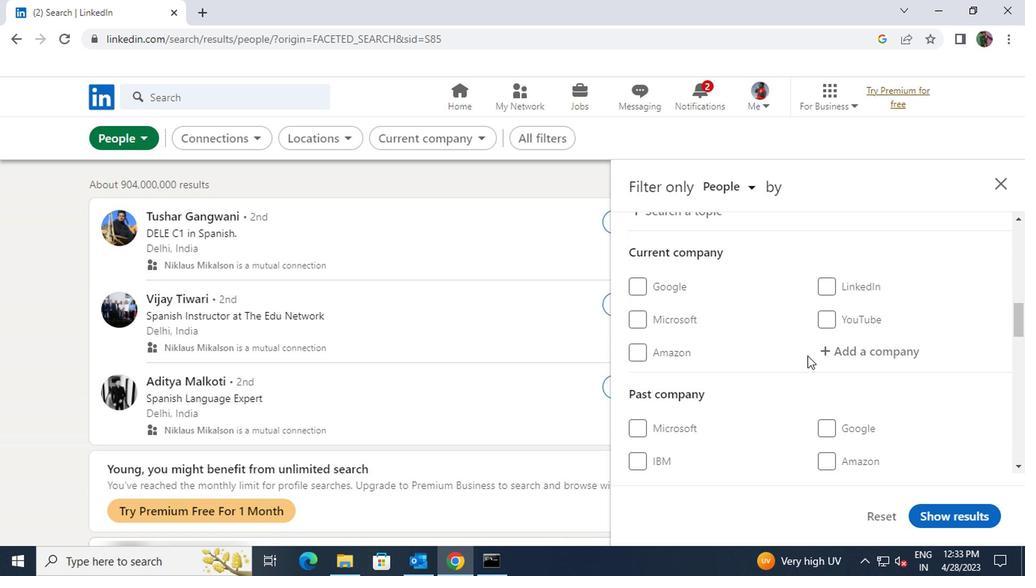 
Action: Mouse pressed left at (687, 347)
Screenshot: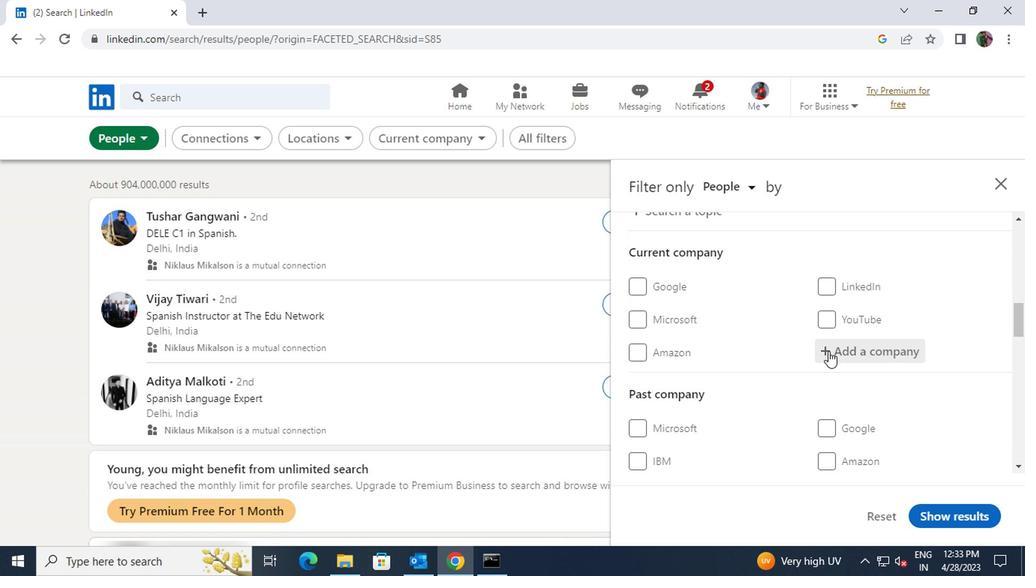 
Action: Key pressed <Key.shift>JET<Key.space><Key.shift>AIRWAYS
Screenshot: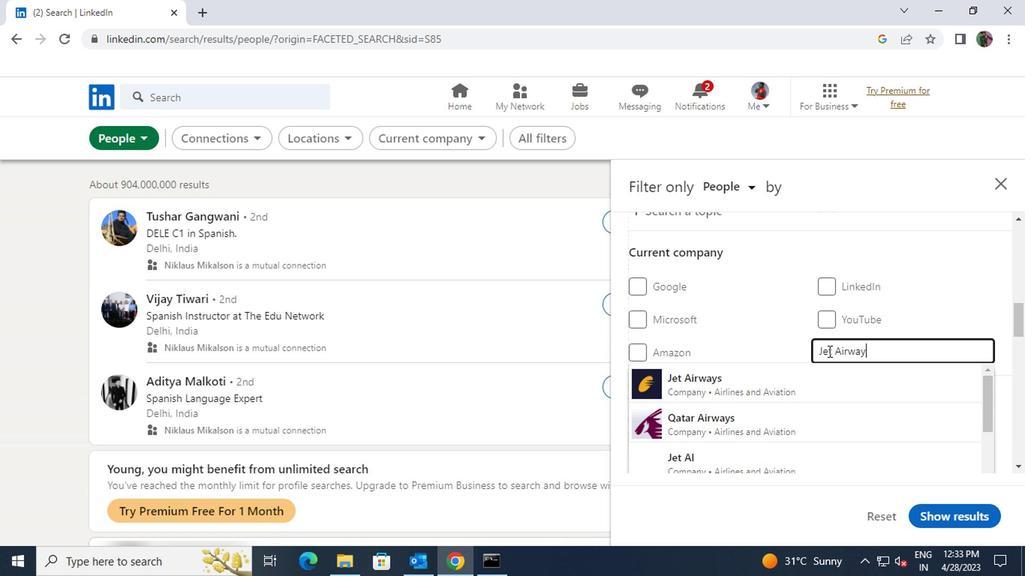 
Action: Mouse moved to (683, 366)
Screenshot: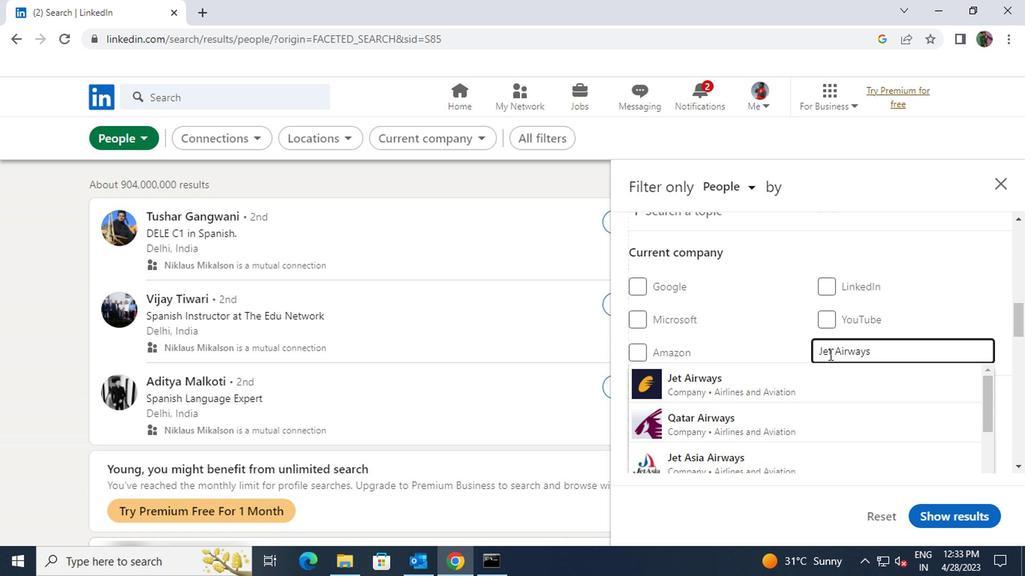 
Action: Mouse pressed left at (683, 366)
Screenshot: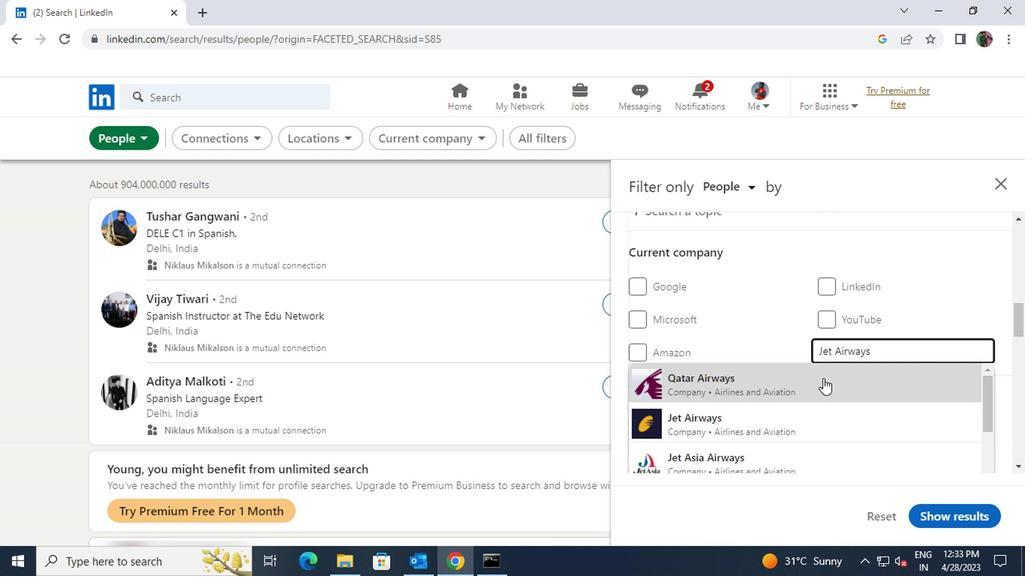 
Action: Mouse scrolled (683, 366) with delta (0, 0)
Screenshot: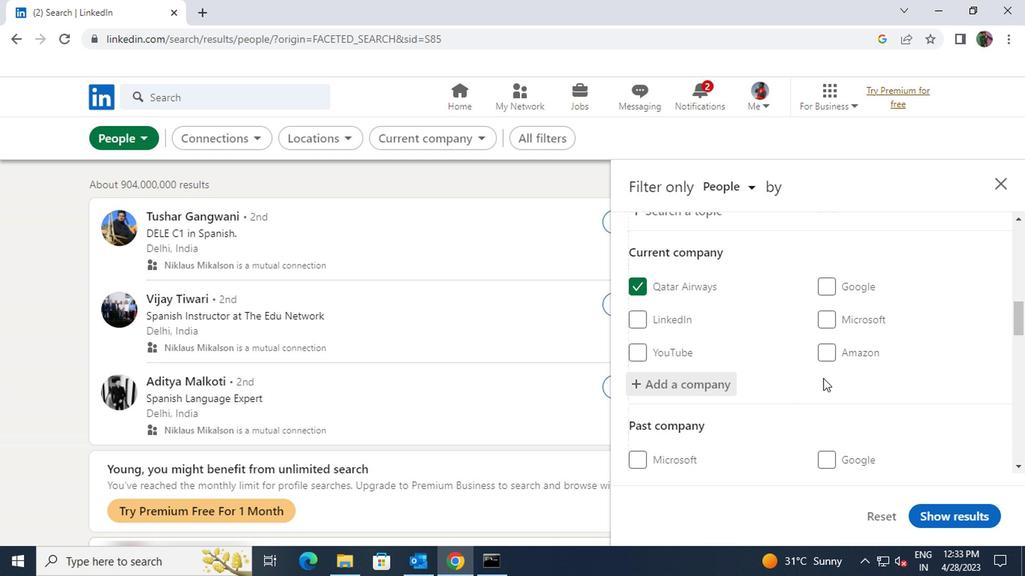 
Action: Mouse scrolled (683, 366) with delta (0, 0)
Screenshot: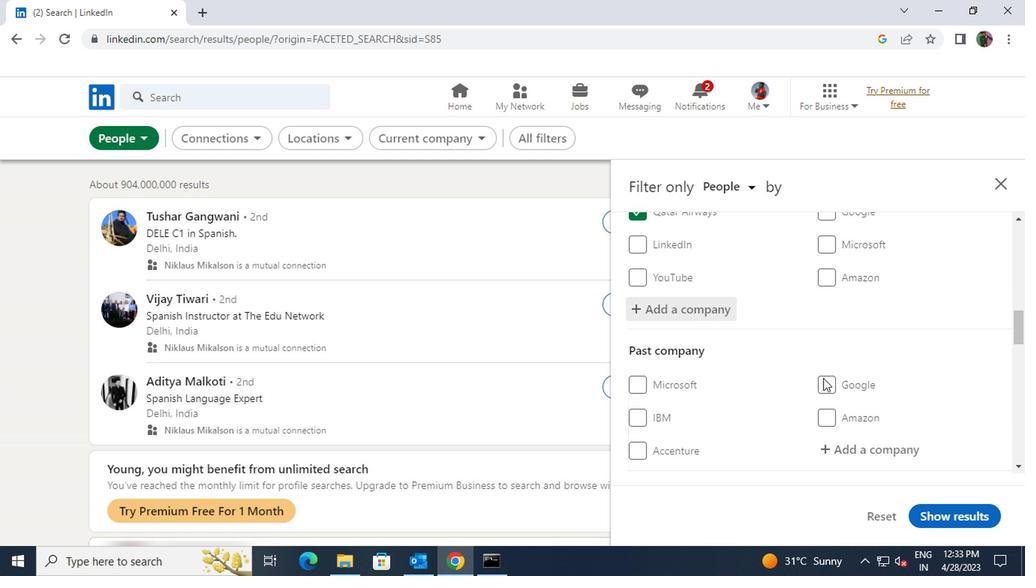 
Action: Mouse scrolled (683, 366) with delta (0, 0)
Screenshot: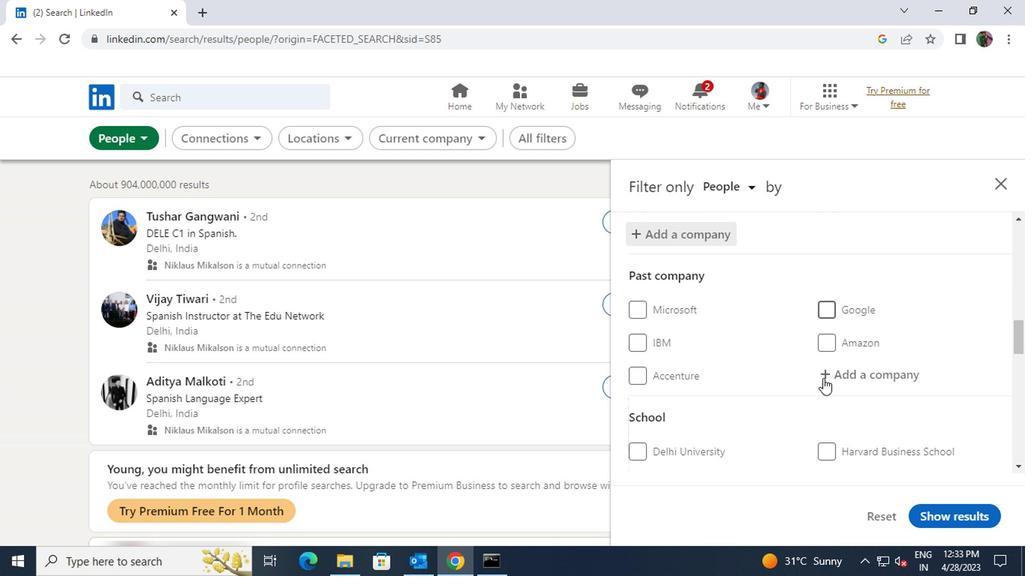 
Action: Mouse scrolled (683, 366) with delta (0, 0)
Screenshot: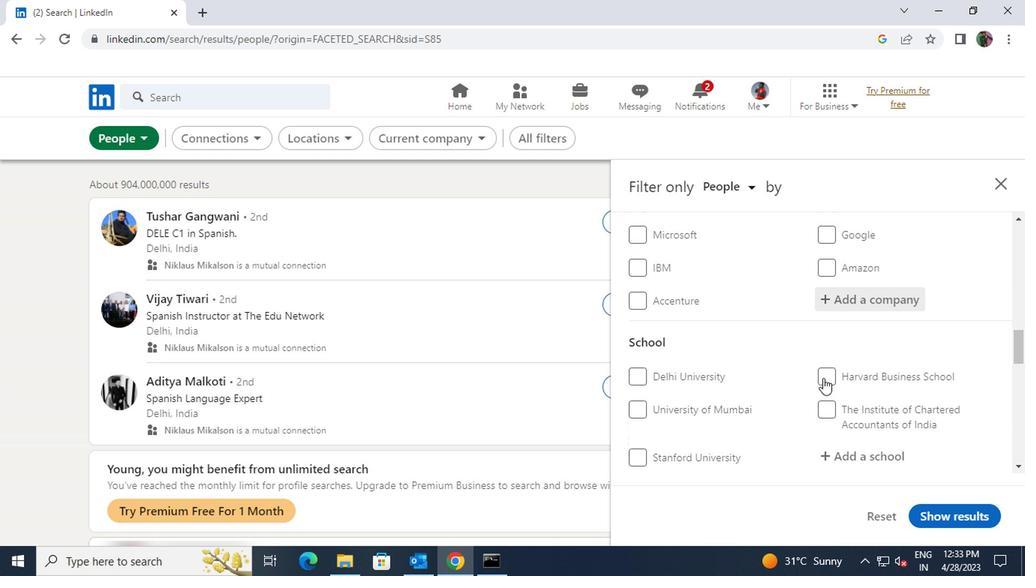 
Action: Mouse moved to (692, 366)
Screenshot: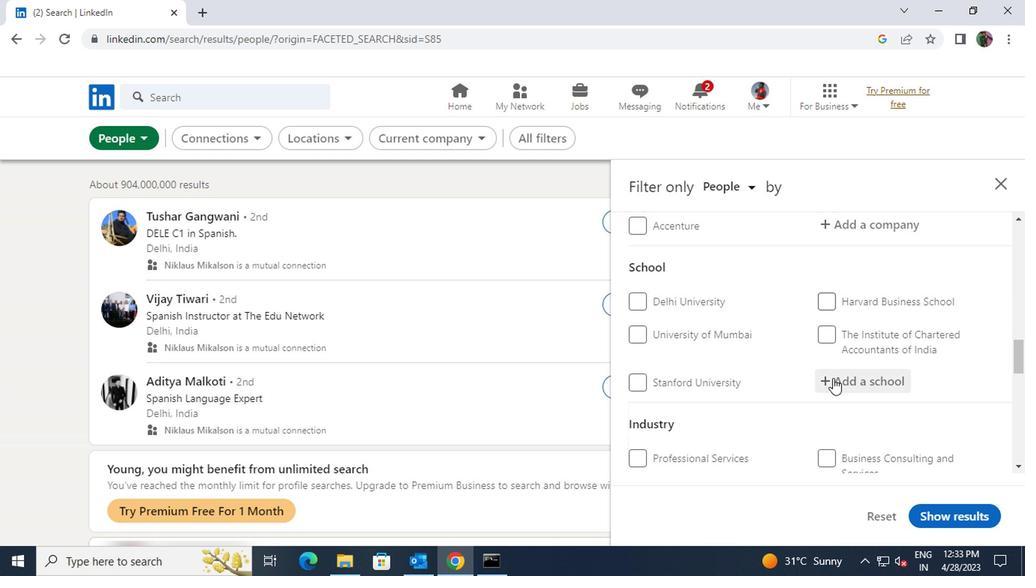 
Action: Mouse pressed left at (692, 366)
Screenshot: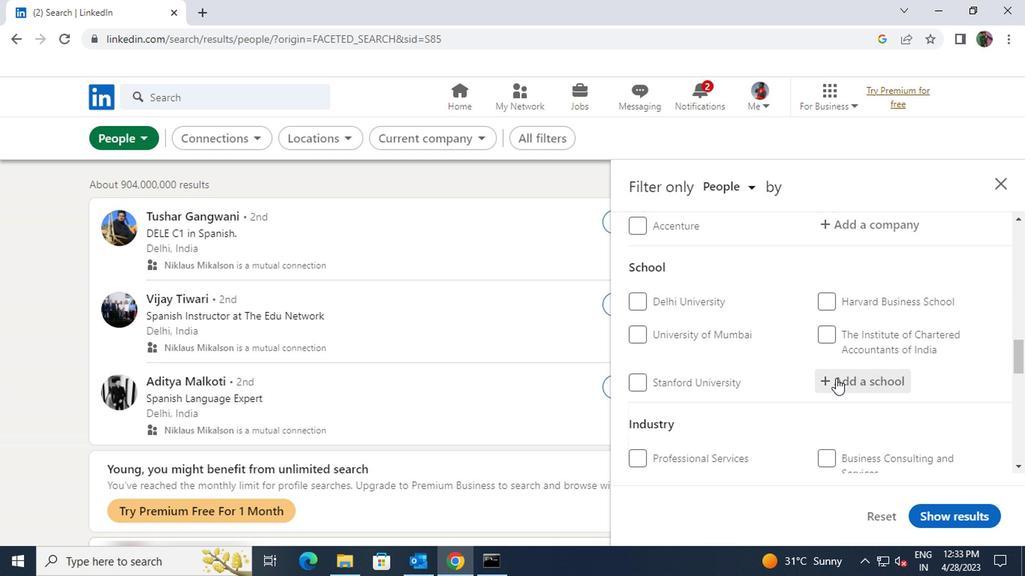 
Action: Mouse moved to (693, 366)
Screenshot: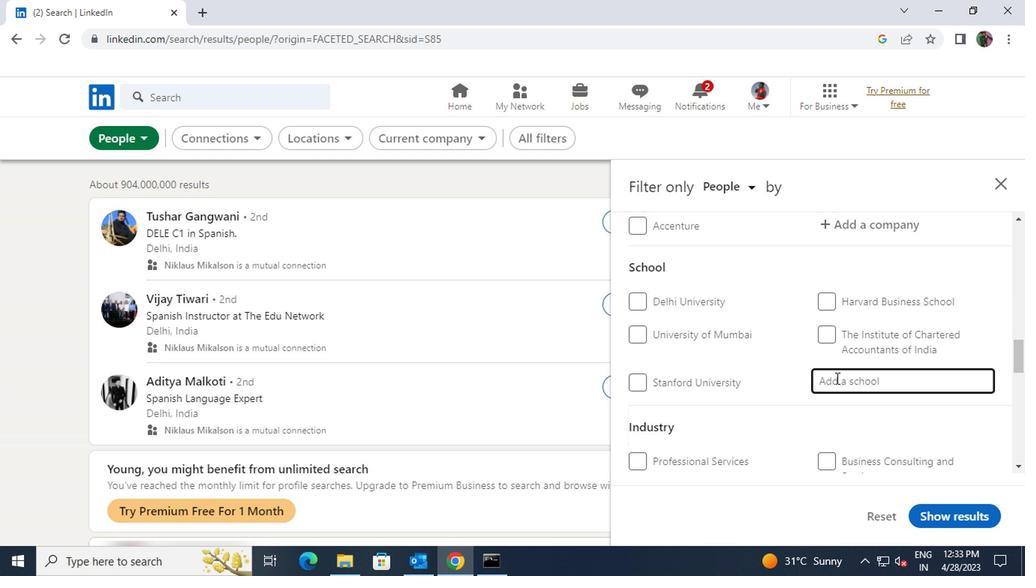 
Action: Key pressed <Key.shift><Key.shift><Key.shift><Key.shift><Key.shift><Key.shift><Key.shift><Key.shift><Key.shift><Key.shift><Key.shift><Key.shift>ANJU
Screenshot: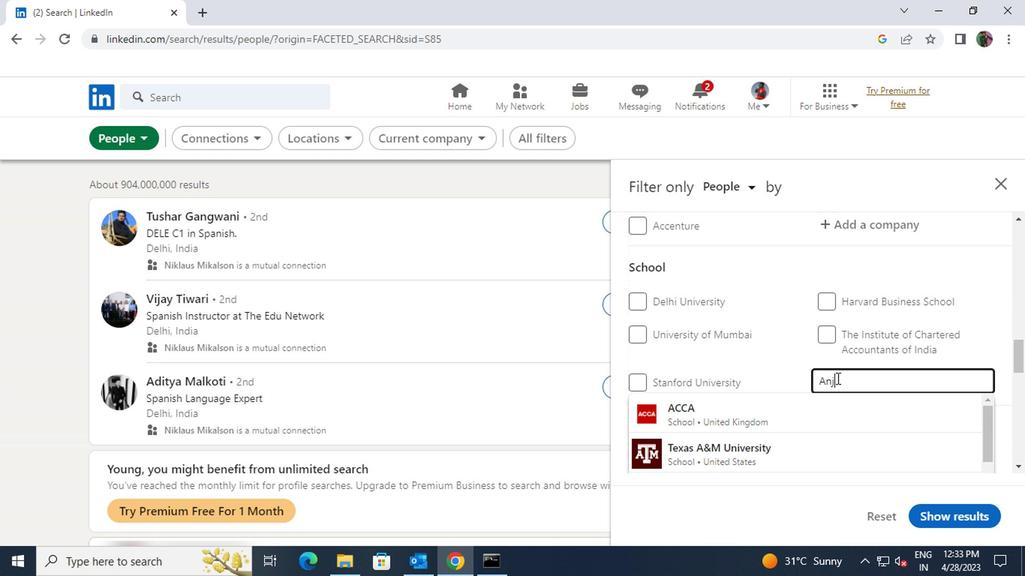 
Action: Mouse moved to (688, 409)
Screenshot: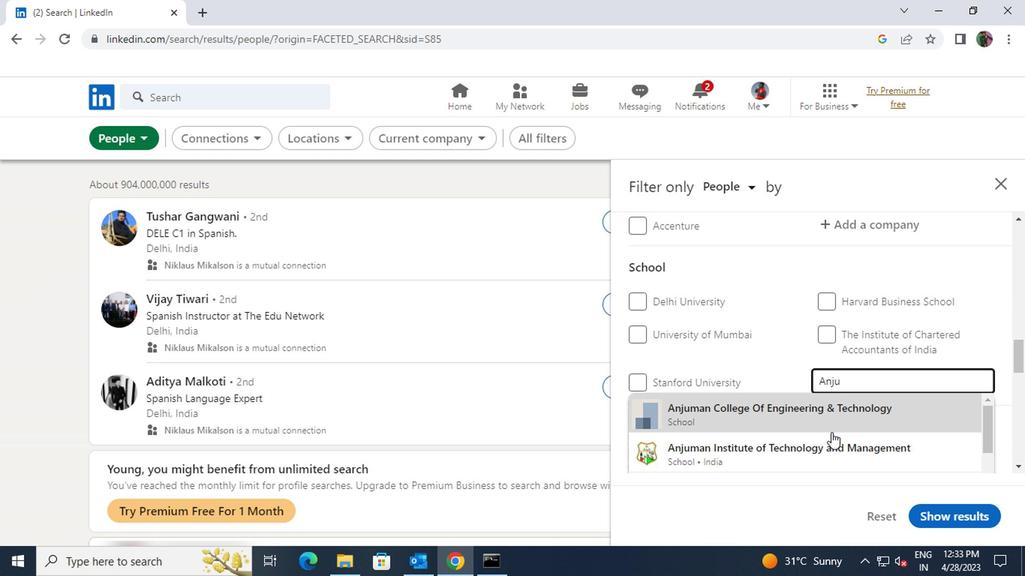 
Action: Mouse pressed left at (688, 409)
Screenshot: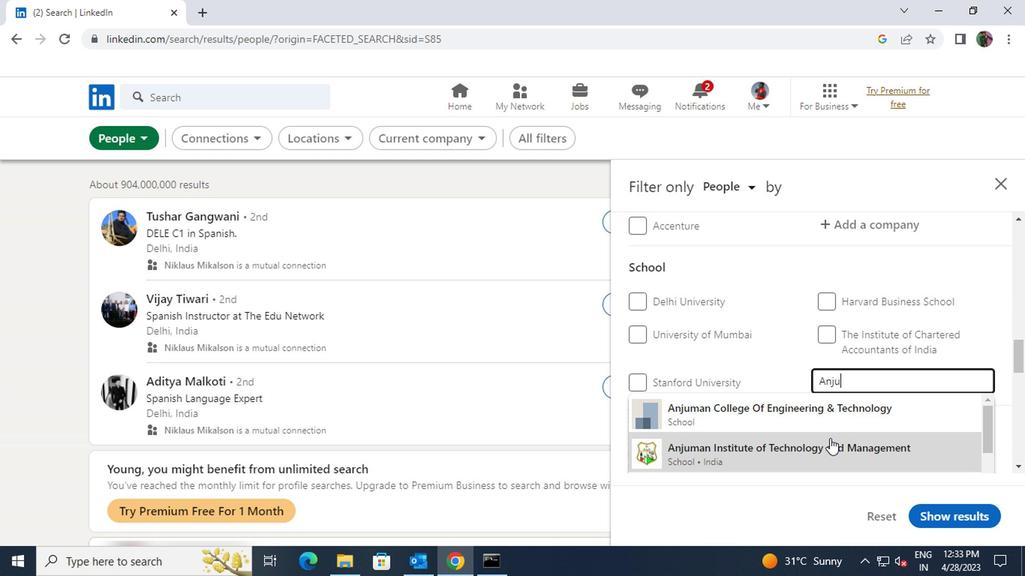 
Action: Mouse scrolled (688, 408) with delta (0, 0)
Screenshot: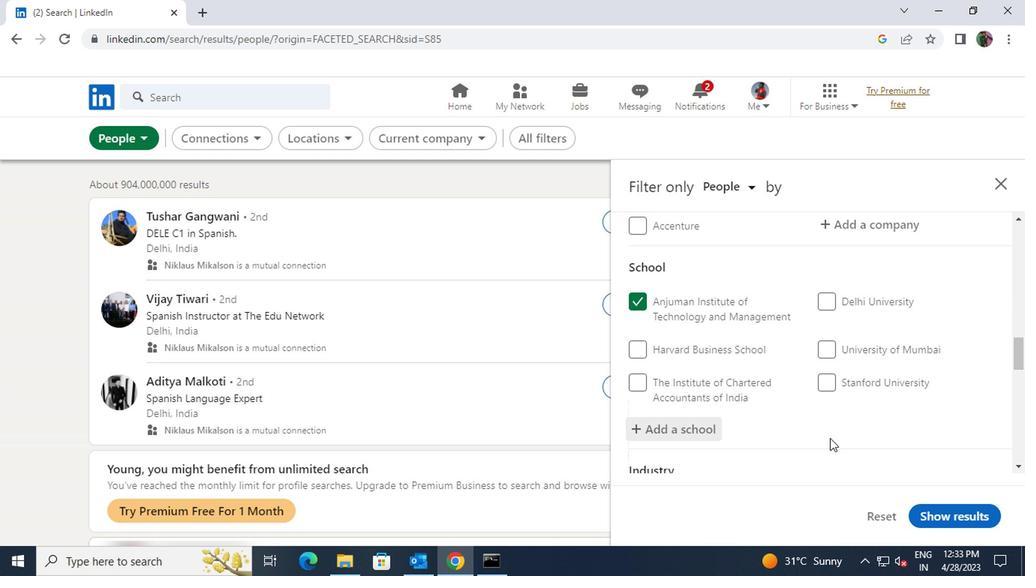 
Action: Mouse scrolled (688, 408) with delta (0, 0)
Screenshot: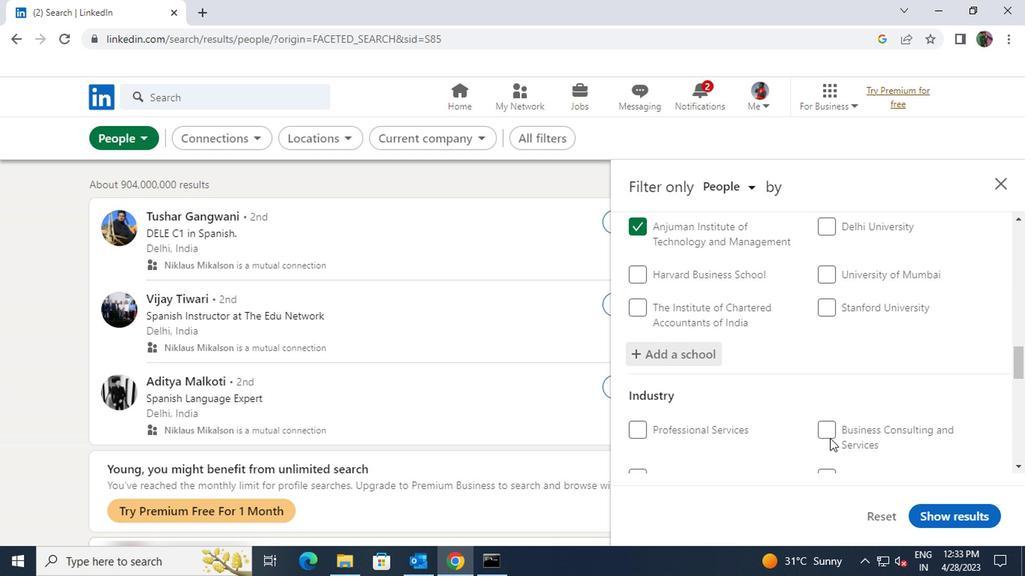 
Action: Mouse scrolled (688, 408) with delta (0, 0)
Screenshot: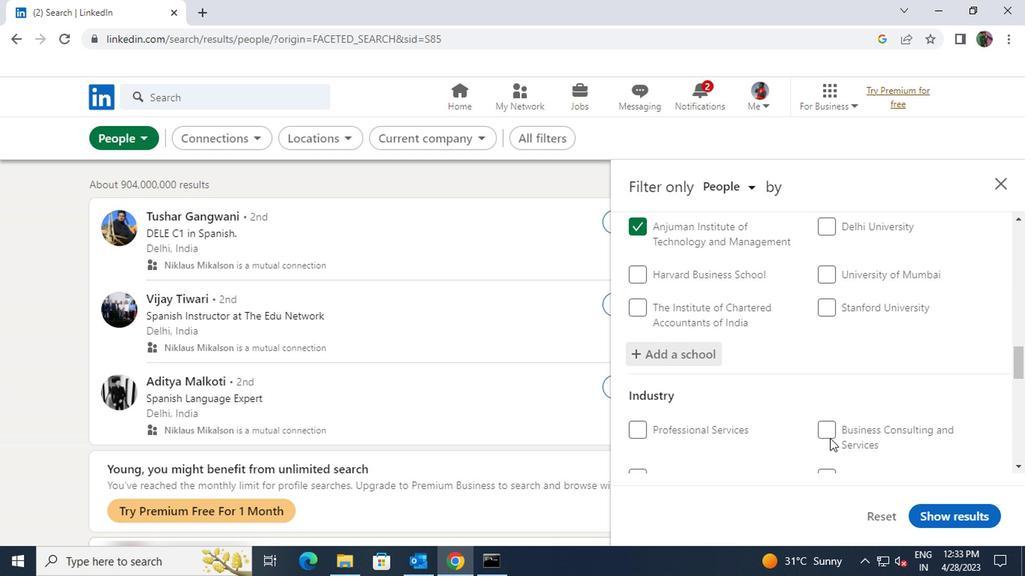 
Action: Mouse moved to (702, 367)
Screenshot: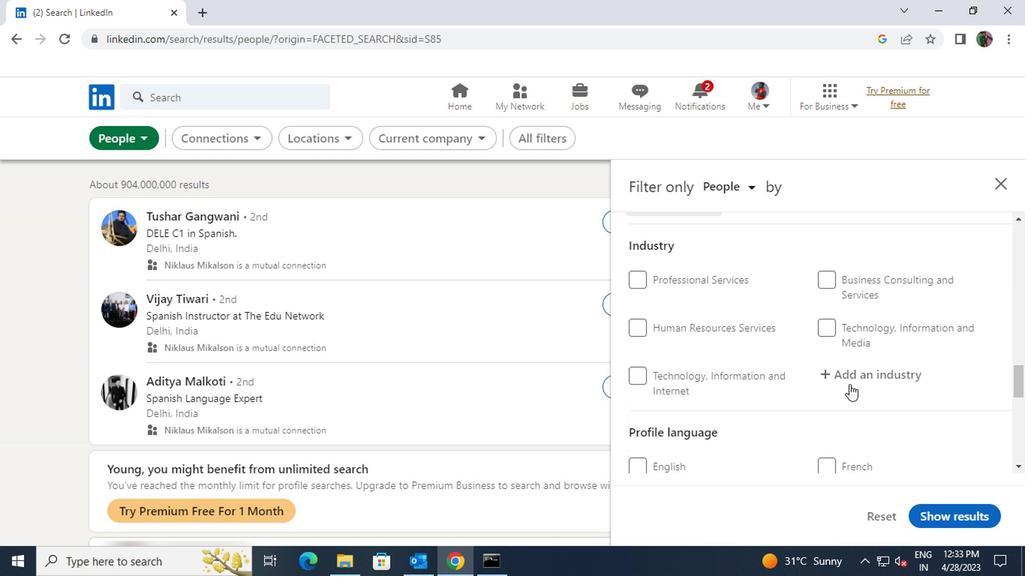 
Action: Mouse pressed left at (702, 367)
Screenshot: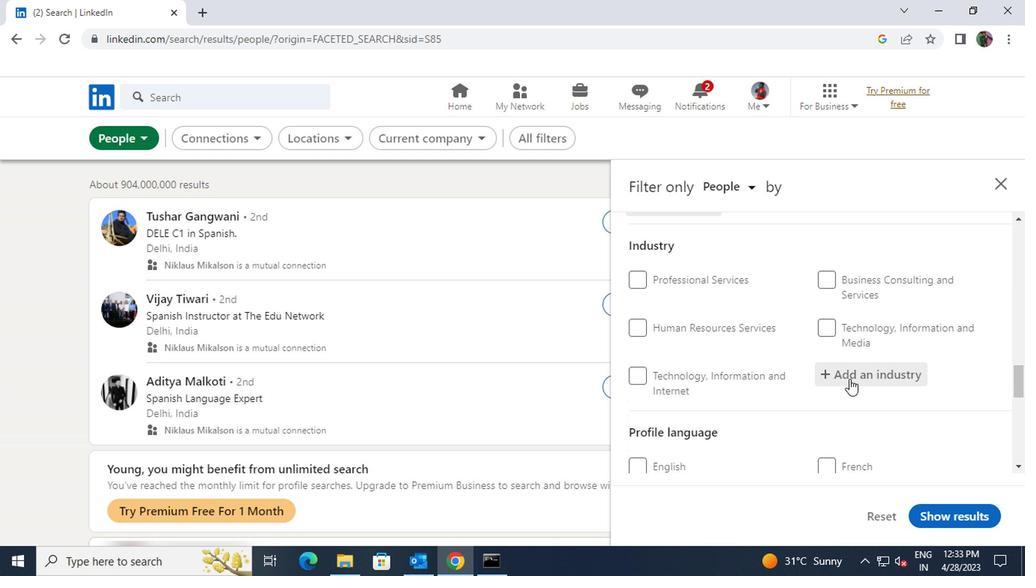 
Action: Key pressed <Key.shift>TECHNOLOGY<Key.space>INFORMATION
Screenshot: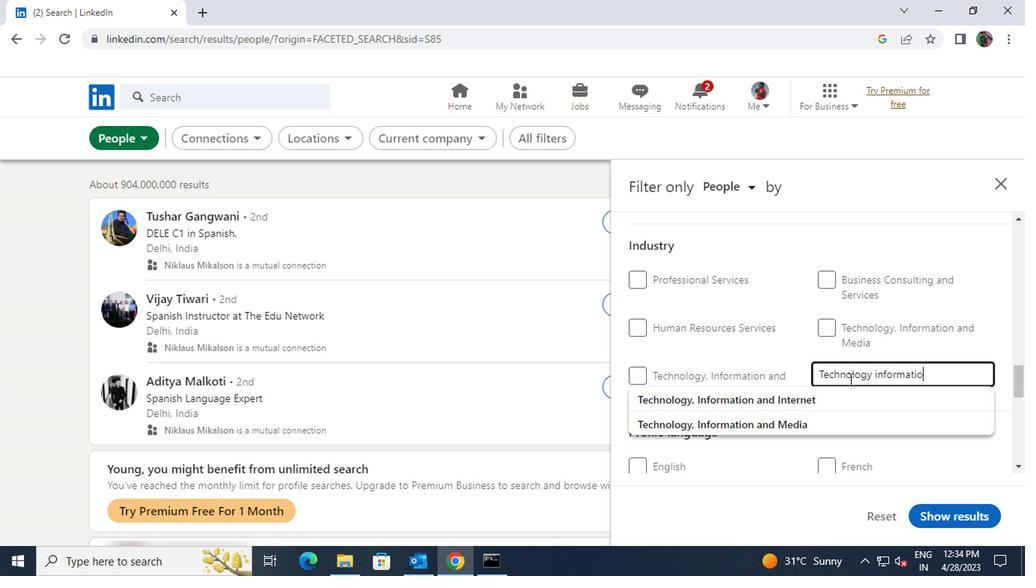 
Action: Mouse moved to (703, 394)
Screenshot: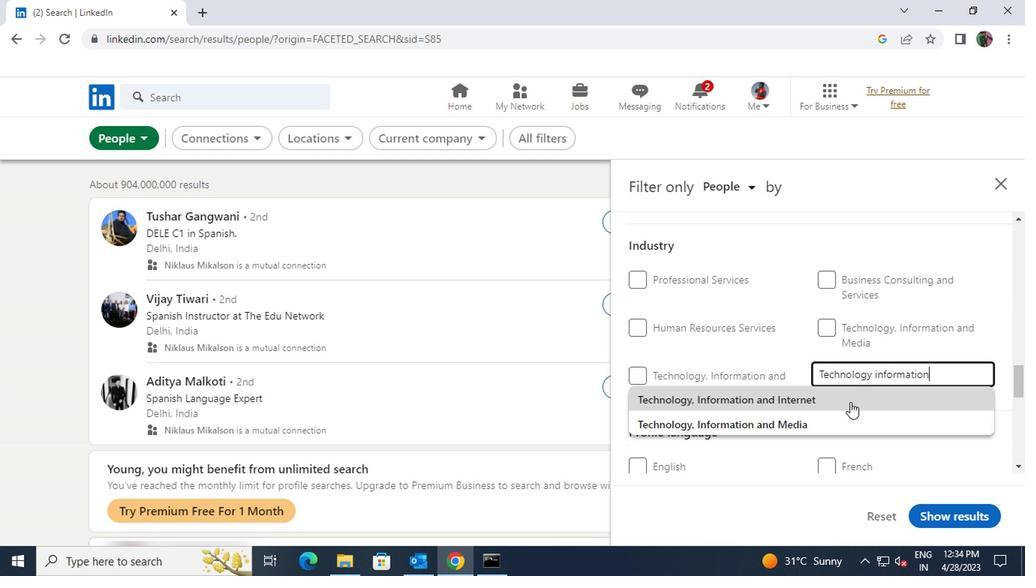 
Action: Mouse pressed left at (703, 394)
Screenshot: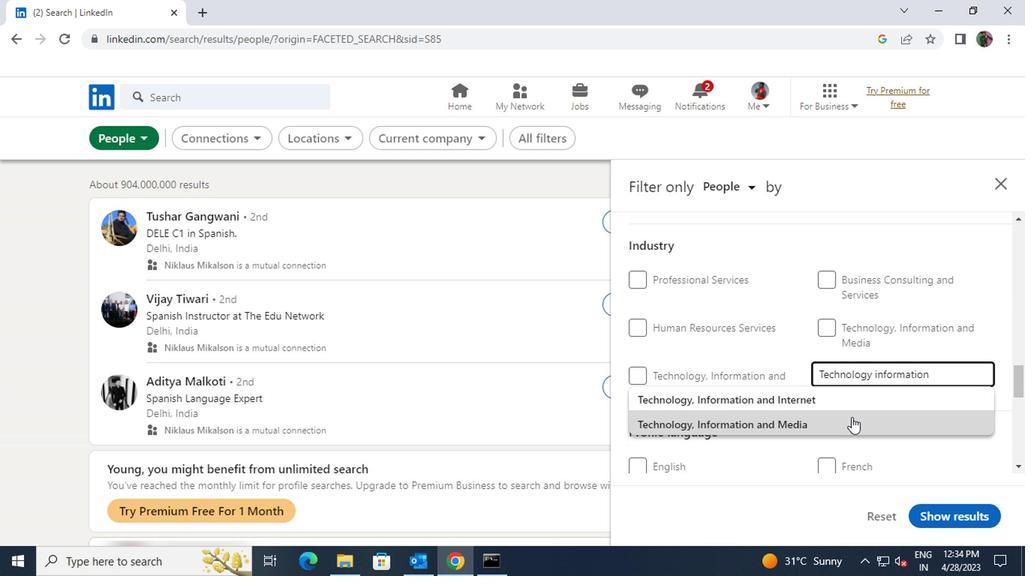 
Action: Mouse moved to (704, 393)
Screenshot: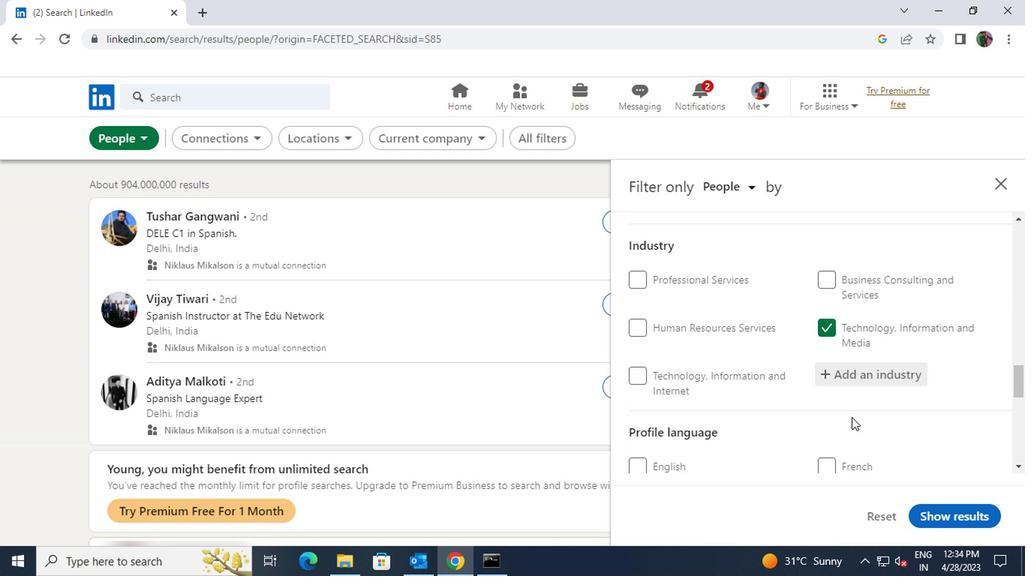 
Action: Mouse scrolled (704, 392) with delta (0, 0)
Screenshot: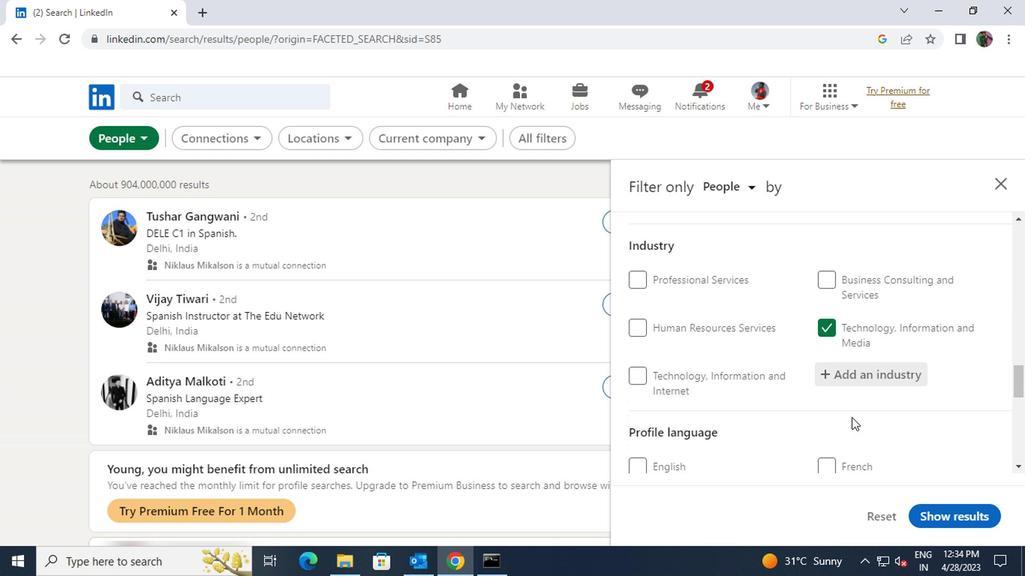 
Action: Mouse moved to (704, 391)
Screenshot: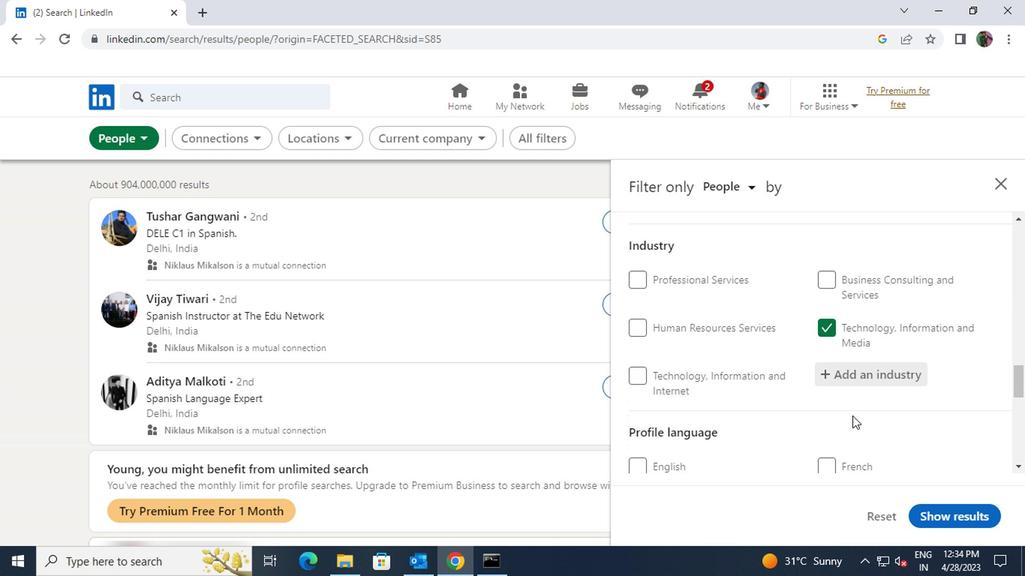 
Action: Mouse scrolled (704, 391) with delta (0, 0)
Screenshot: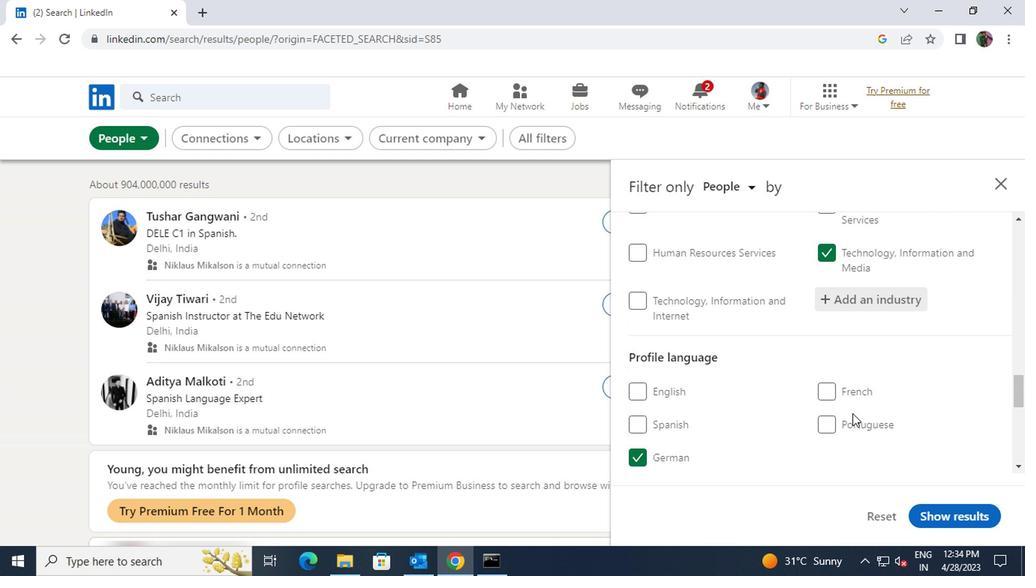 
Action: Mouse scrolled (704, 391) with delta (0, 0)
Screenshot: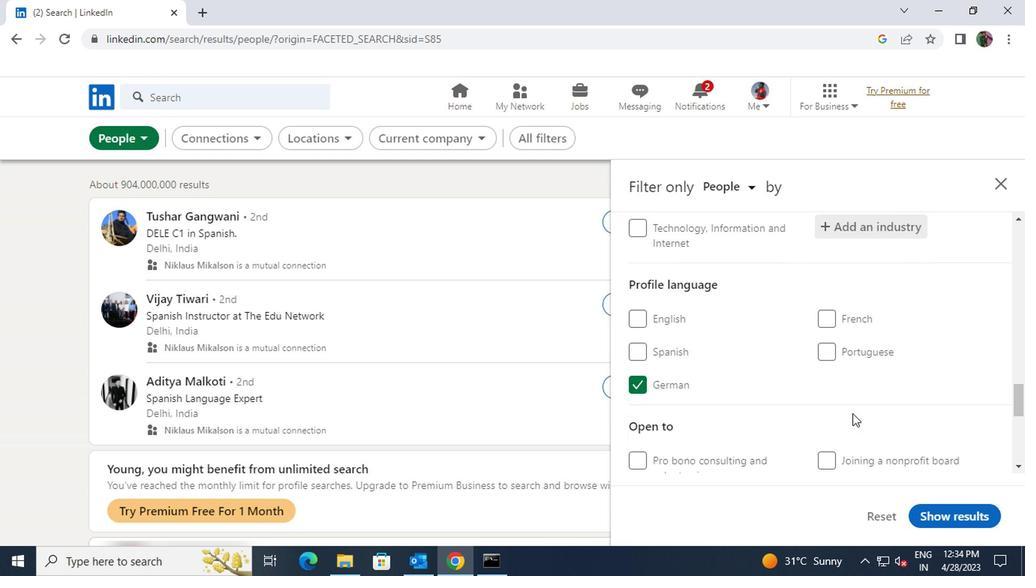 
Action: Mouse scrolled (704, 391) with delta (0, 0)
Screenshot: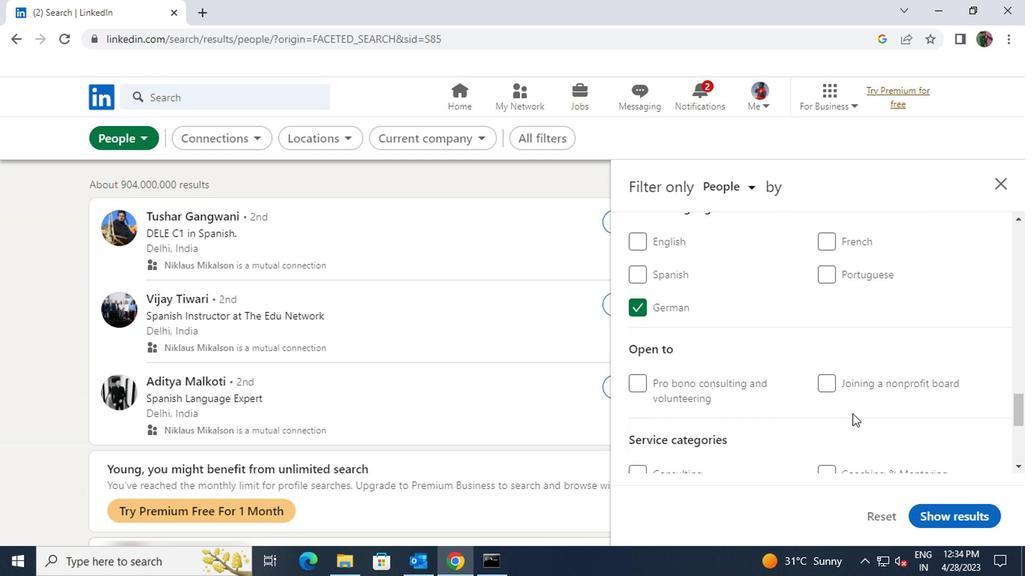 
Action: Mouse scrolled (704, 391) with delta (0, 0)
Screenshot: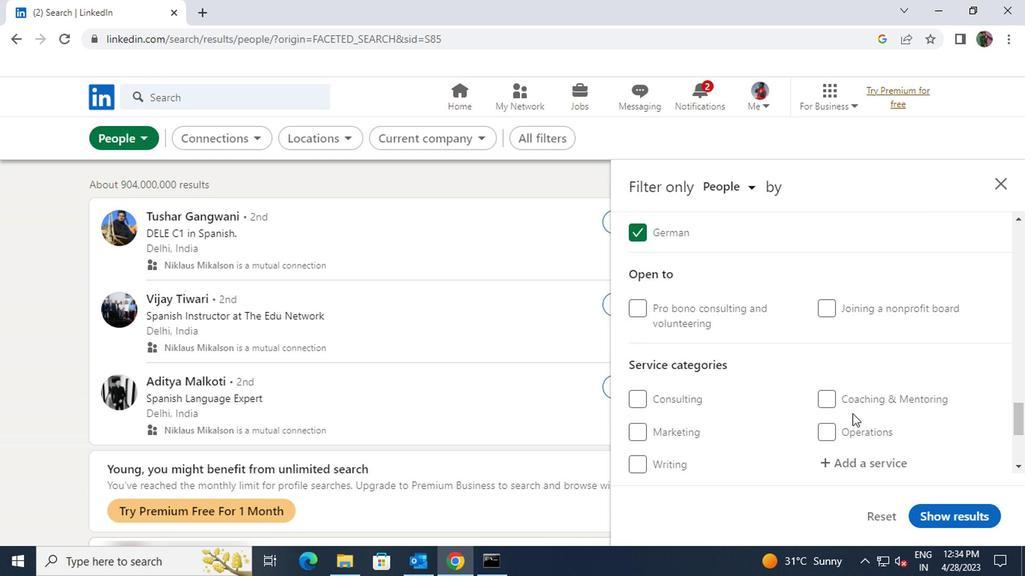 
Action: Mouse moved to (704, 374)
Screenshot: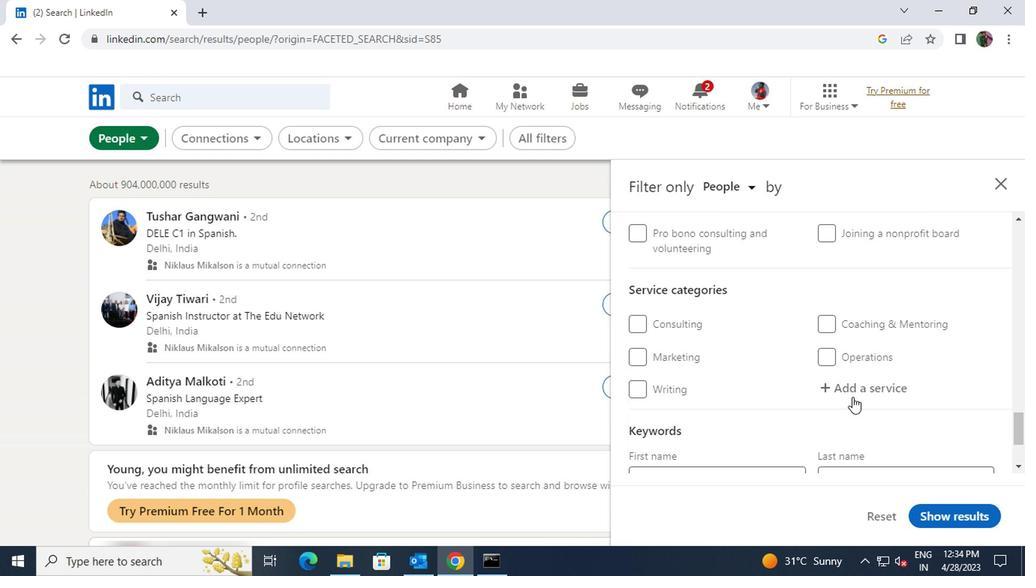 
Action: Mouse pressed left at (704, 374)
Screenshot: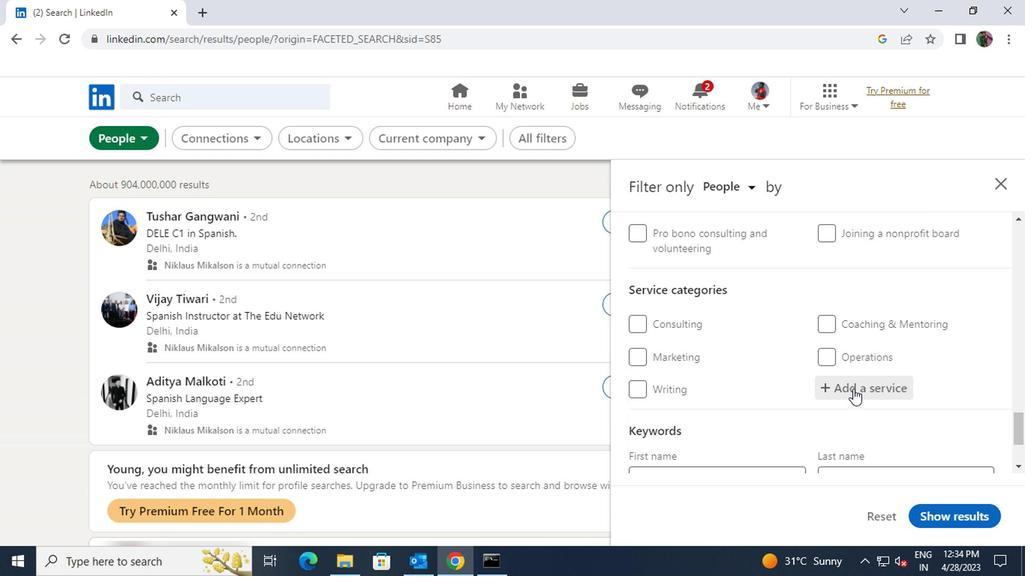 
Action: Key pressed <Key.shift>PRODUCT
Screenshot: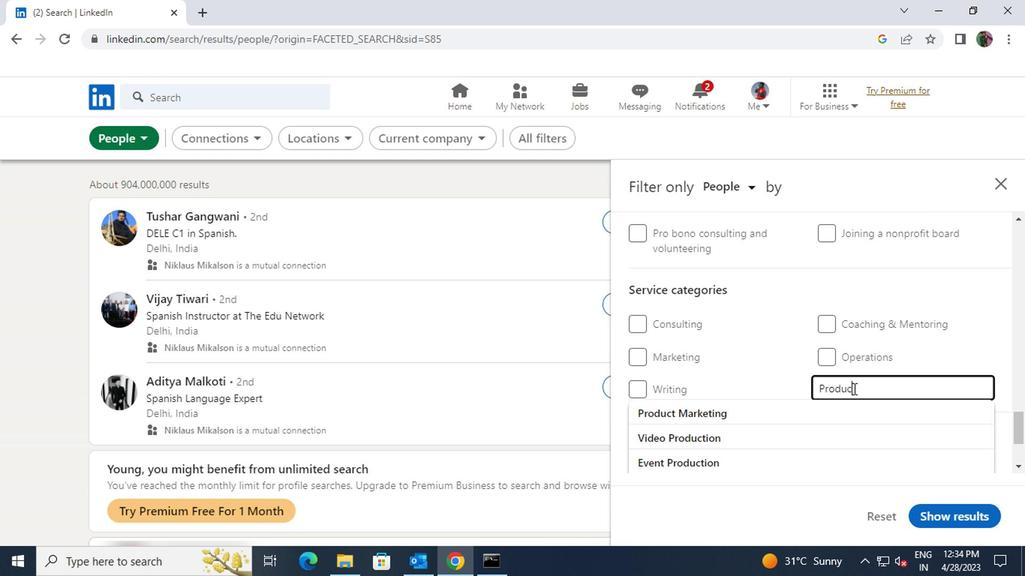 
Action: Mouse moved to (699, 382)
Screenshot: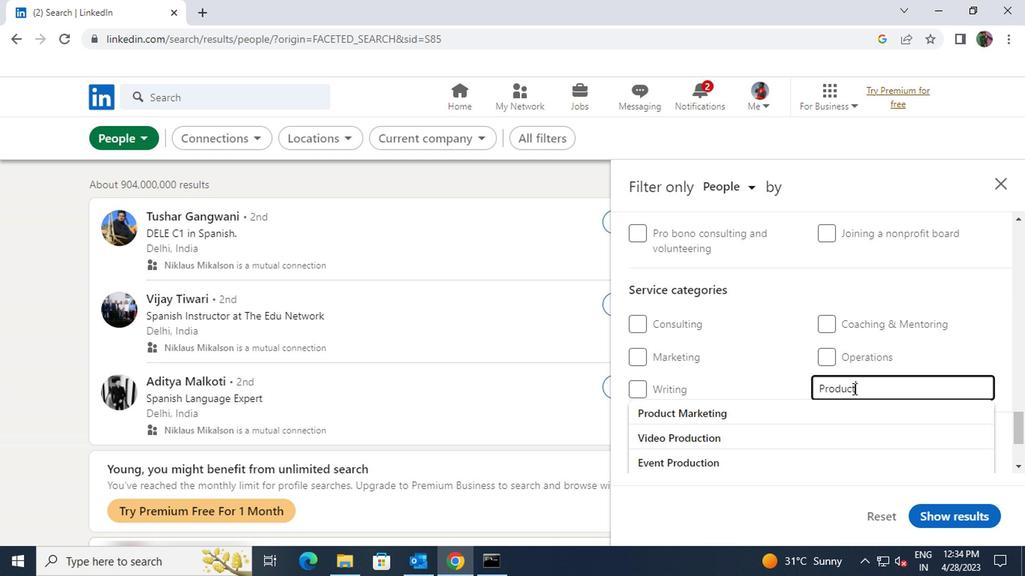 
Action: Mouse pressed left at (699, 382)
Screenshot: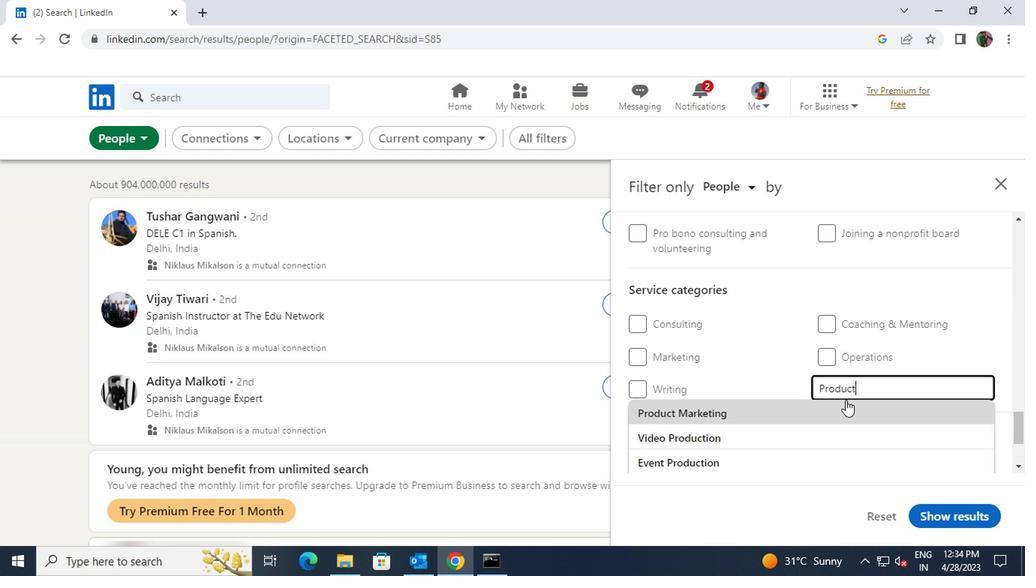 
Action: Mouse moved to (699, 382)
Screenshot: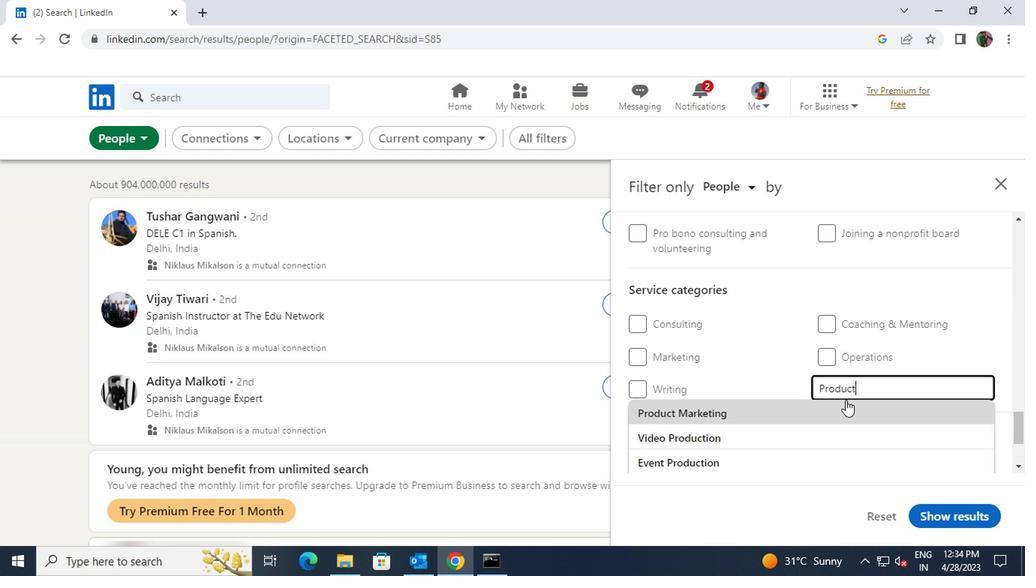
Action: Mouse scrolled (699, 381) with delta (0, 0)
Screenshot: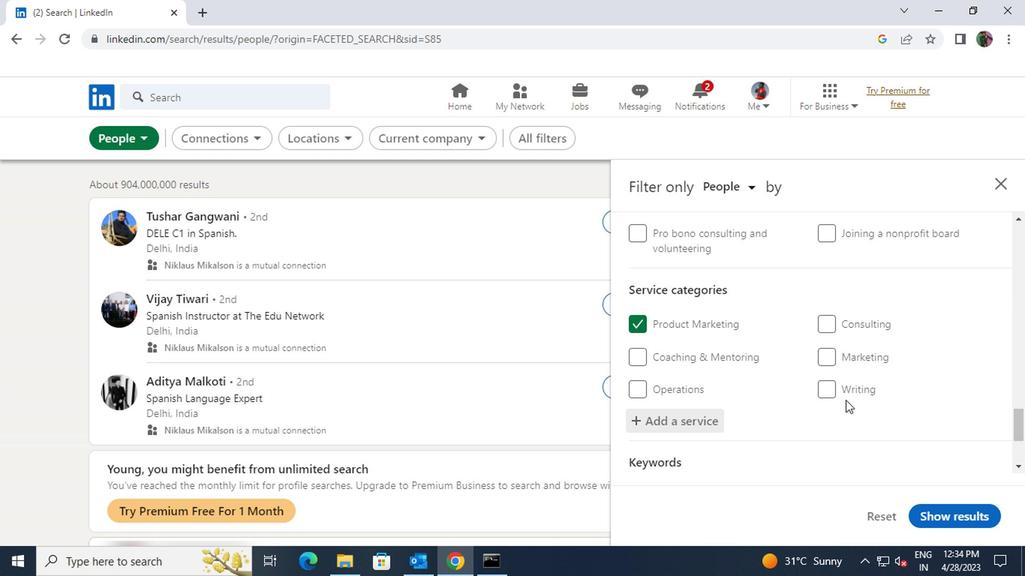 
Action: Mouse scrolled (699, 381) with delta (0, 0)
Screenshot: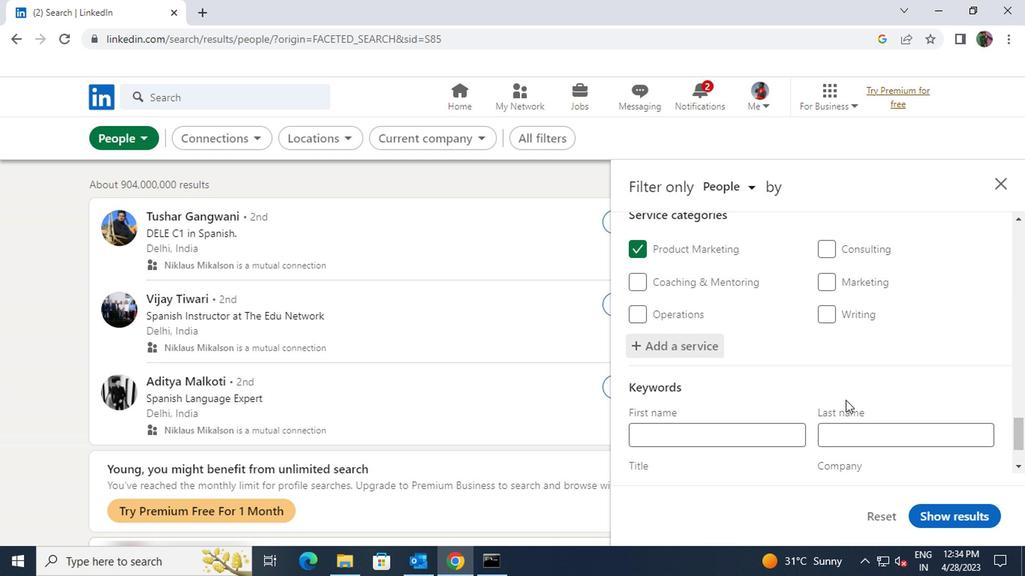 
Action: Mouse moved to (655, 390)
Screenshot: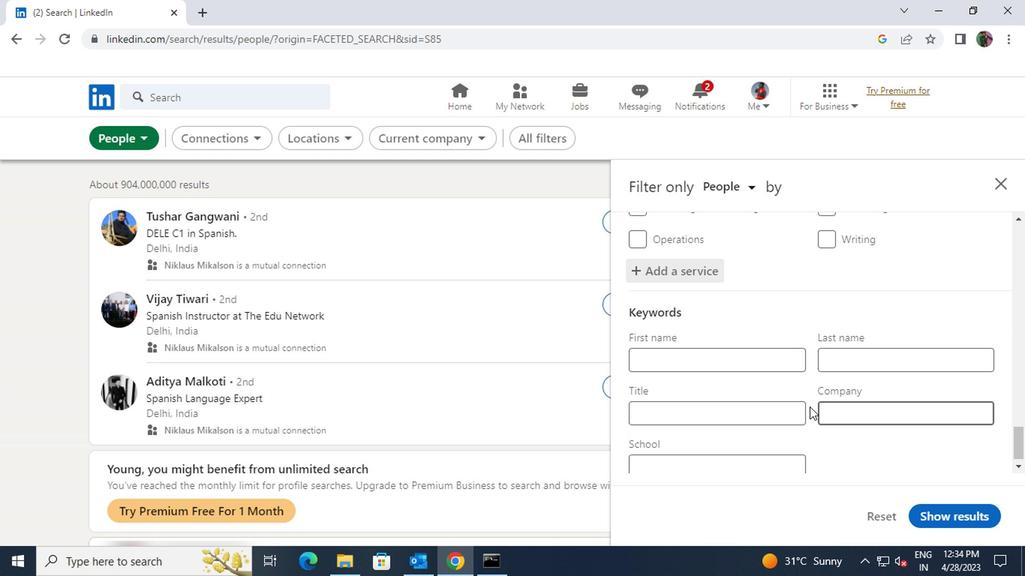 
Action: Mouse pressed left at (655, 390)
Screenshot: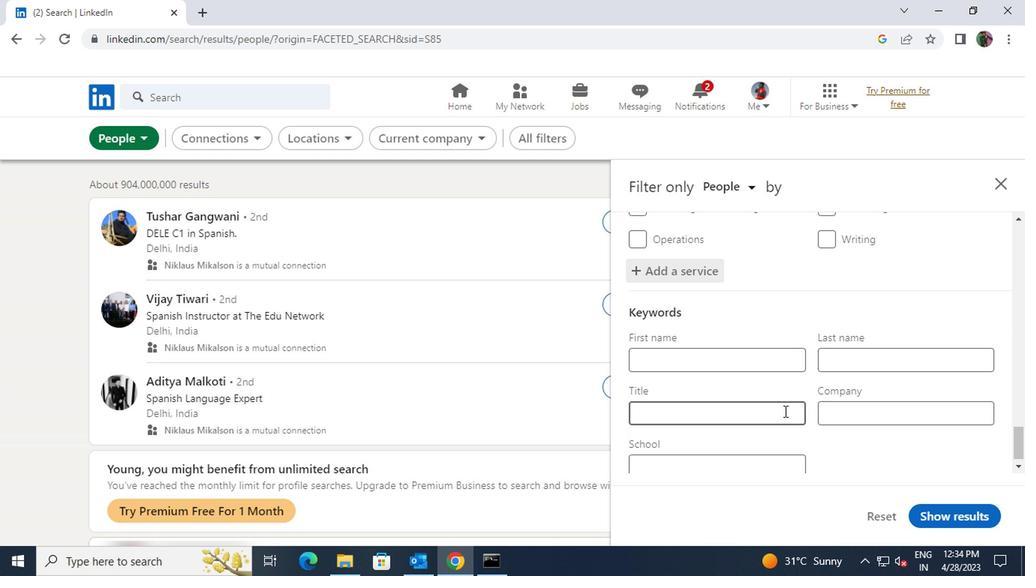 
Action: Key pressed <Key.shift><Key.shift><Key.shift><Key.shift>ANALYST
Screenshot: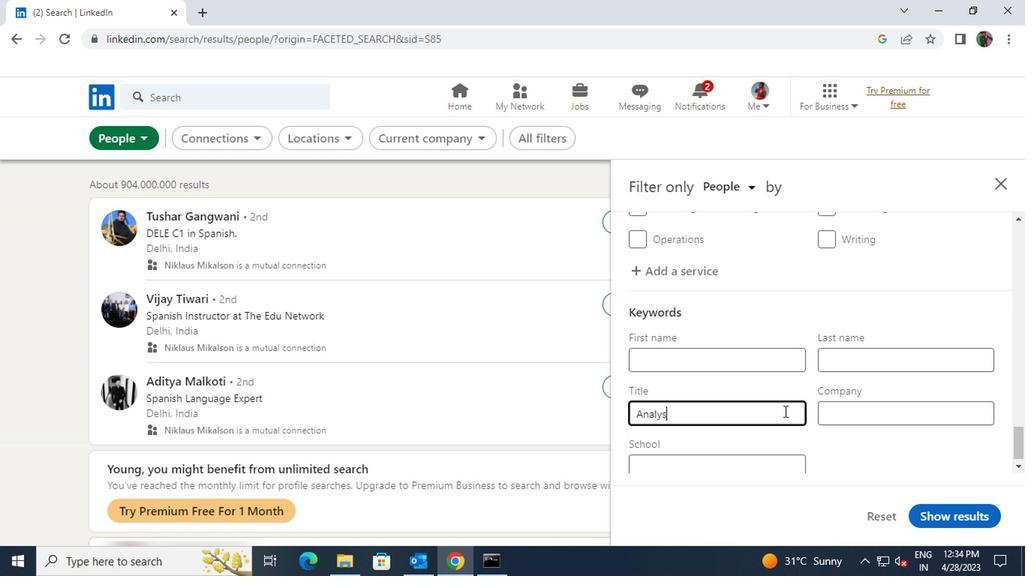 
Action: Mouse moved to (762, 461)
Screenshot: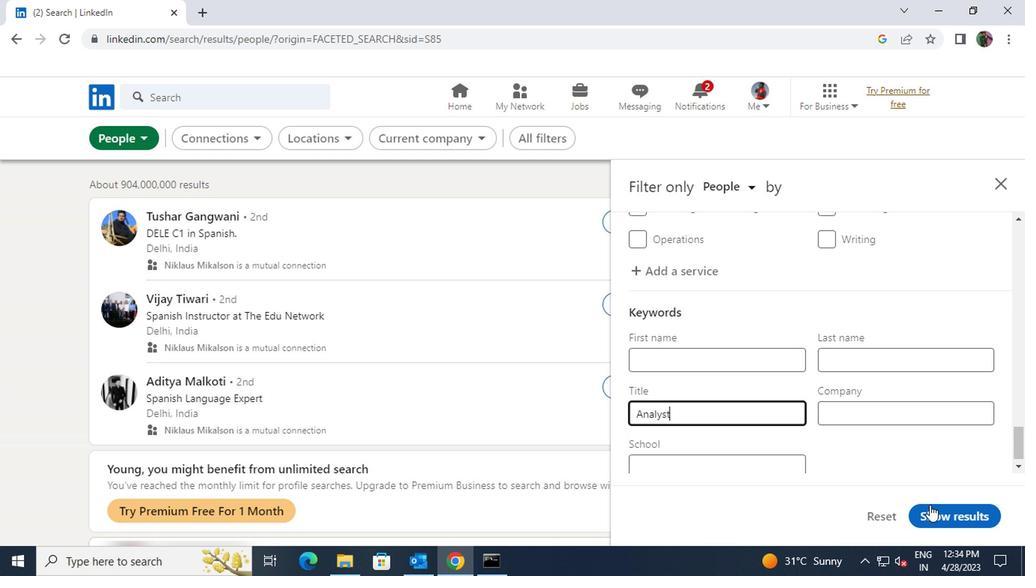 
Action: Mouse pressed left at (762, 461)
Screenshot: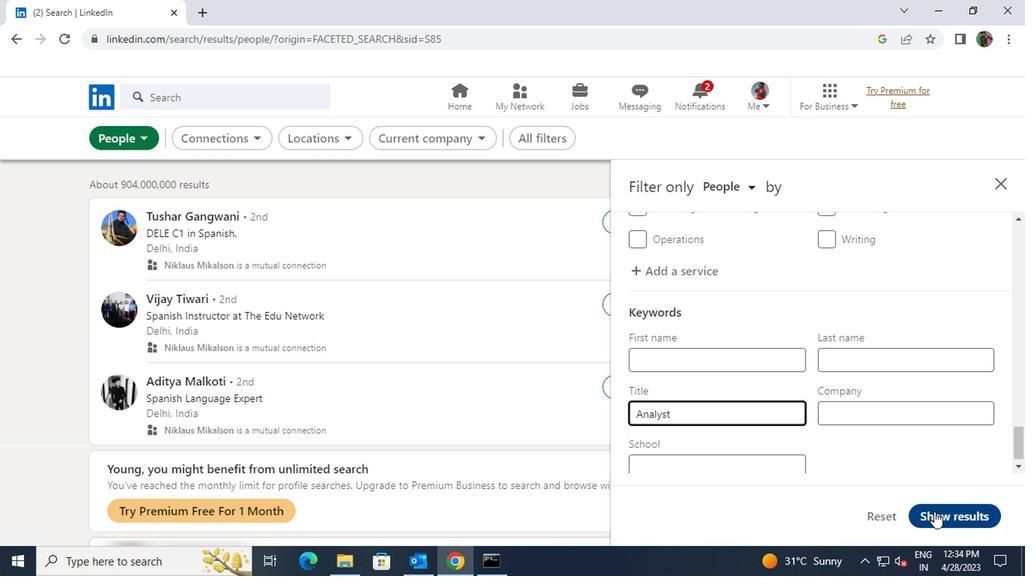 
